 Task: Look for Airbnb properties in Makueni, Kenya from 6th December, 2023 to 12th December, 2023 for 4 adults.4 bedrooms having 4 beds and 4 bathrooms. Property type can be flat. Amenities needed are: wifi, TV, free parkinig on premises, gym, breakfast. Look for 3 properties as per requirement.
Action: Mouse moved to (411, 59)
Screenshot: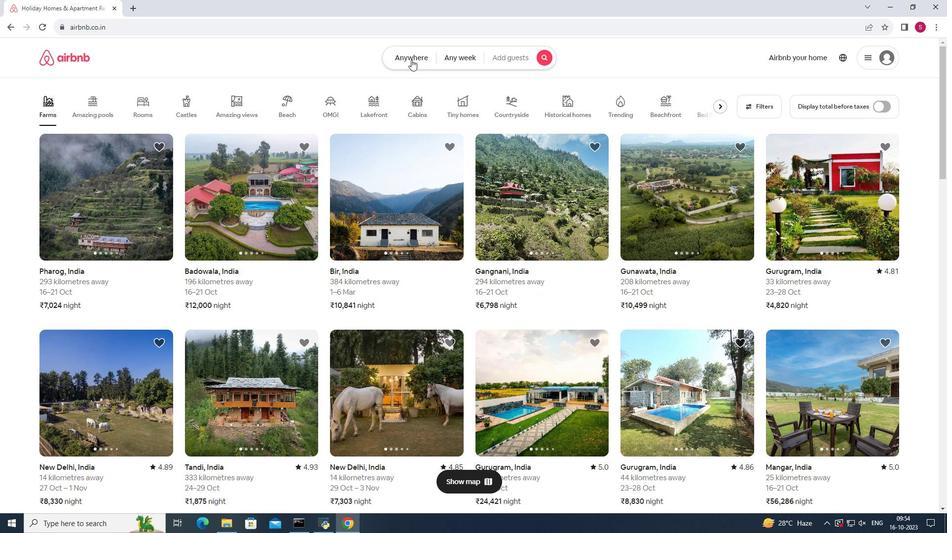 
Action: Mouse pressed left at (411, 59)
Screenshot: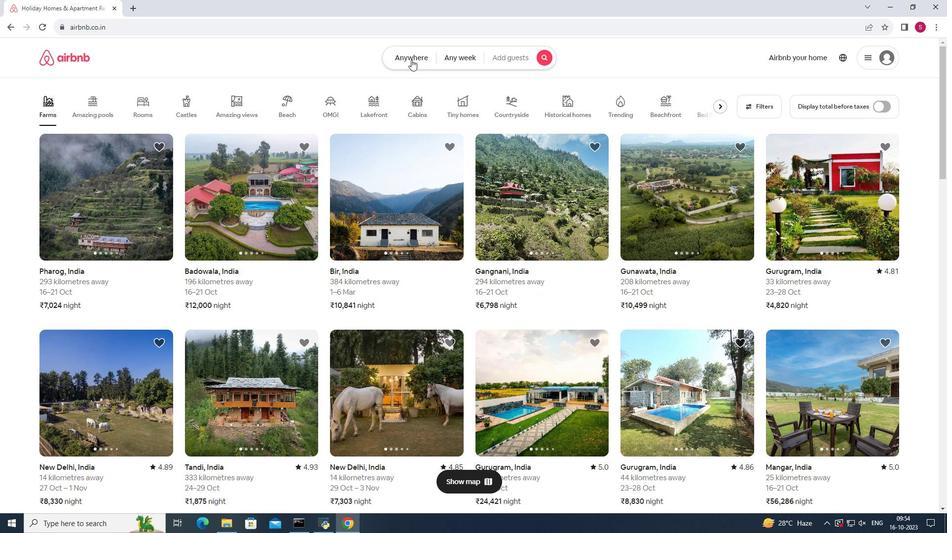 
Action: Mouse moved to (332, 91)
Screenshot: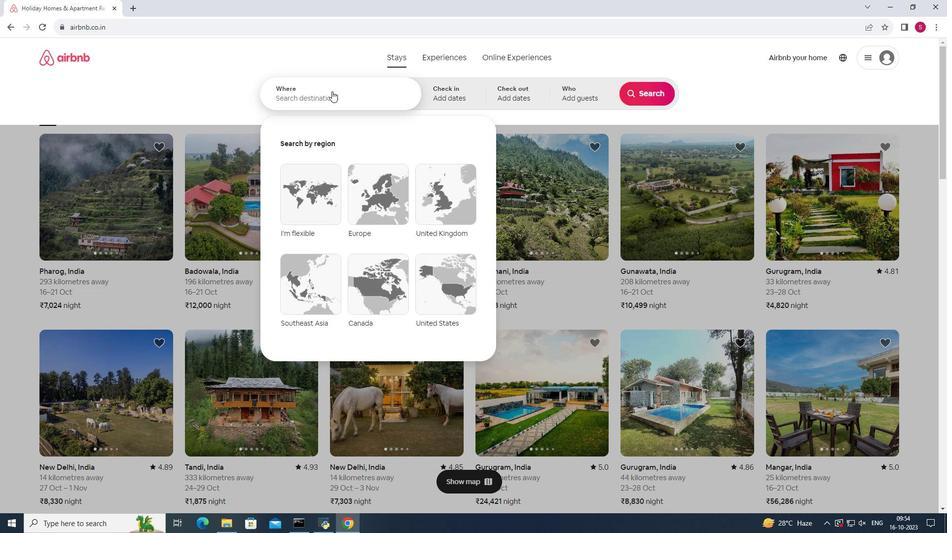 
Action: Mouse pressed left at (332, 91)
Screenshot: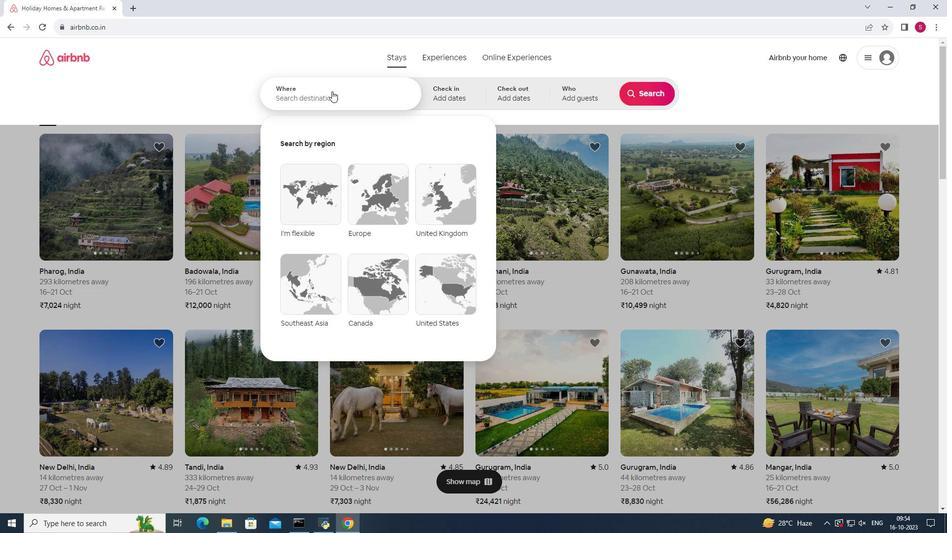 
Action: Key pressed <Key.shift>M
Screenshot: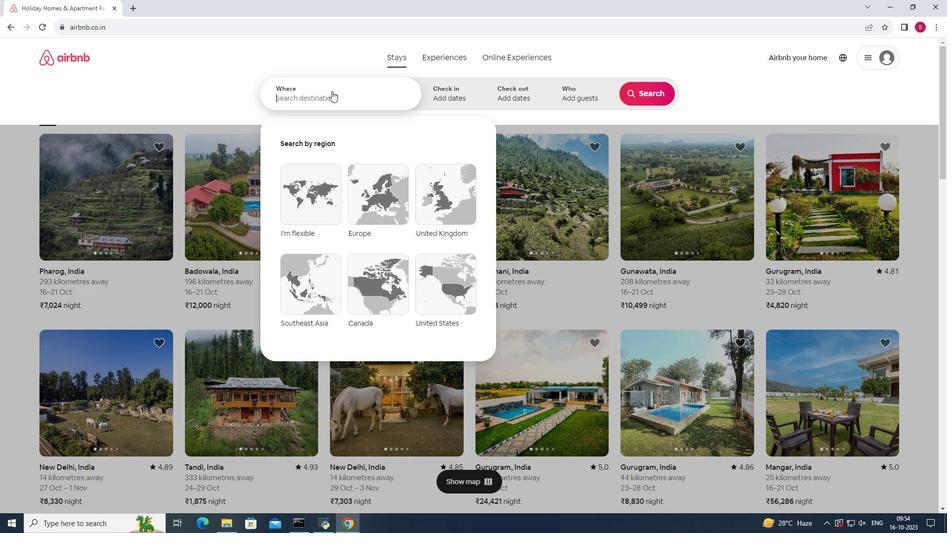 
Action: Mouse moved to (424, 161)
Screenshot: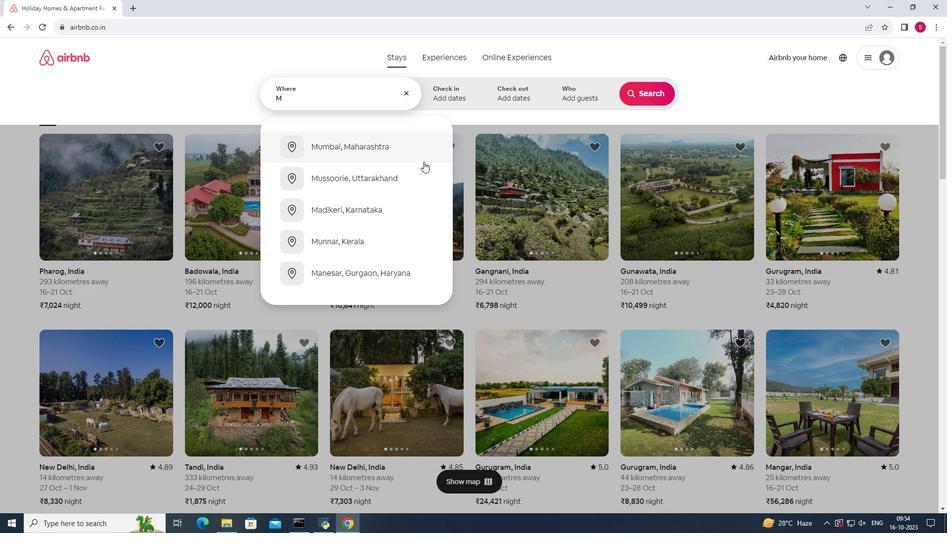 
Action: Key pressed u<Key.backspace>akueni,<Key.space><Key.shift>Kenya<Key.enter>
Screenshot: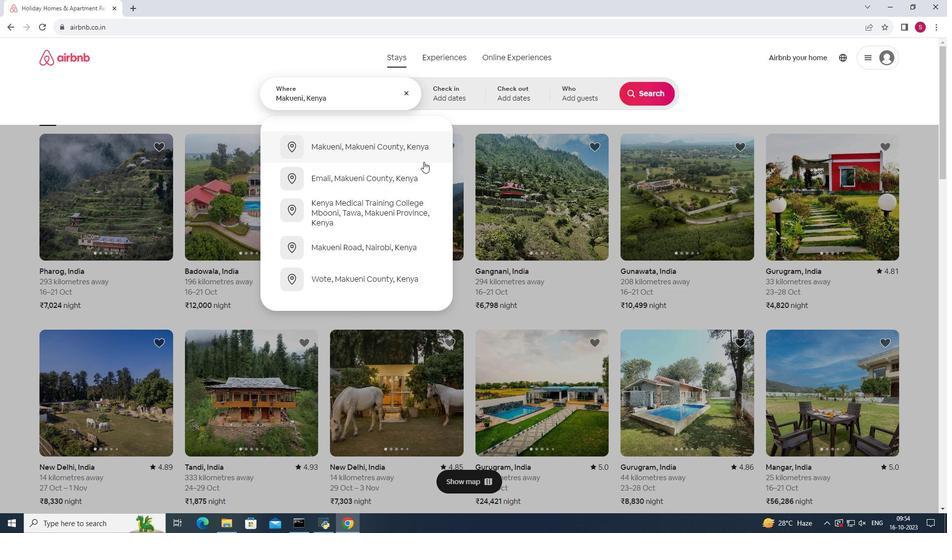 
Action: Mouse moved to (352, 93)
Screenshot: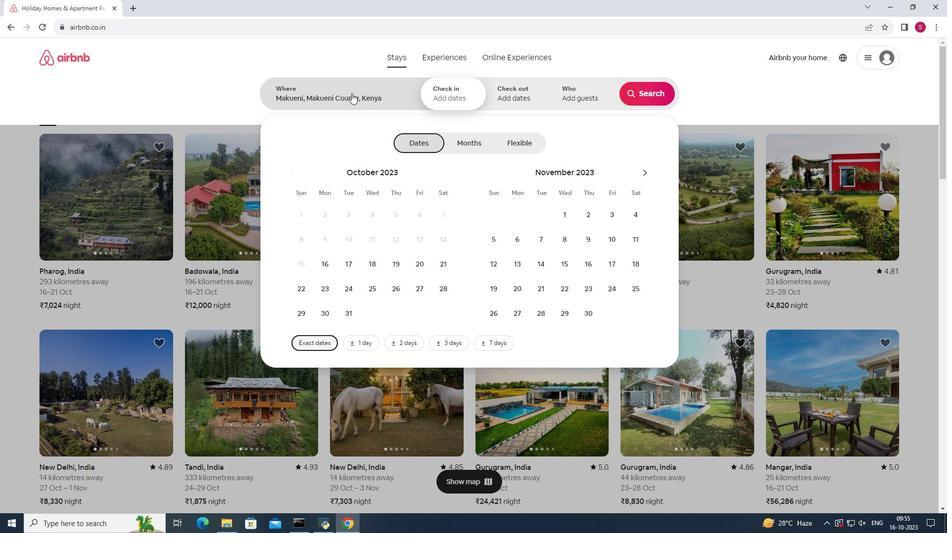 
Action: Mouse pressed left at (352, 93)
Screenshot: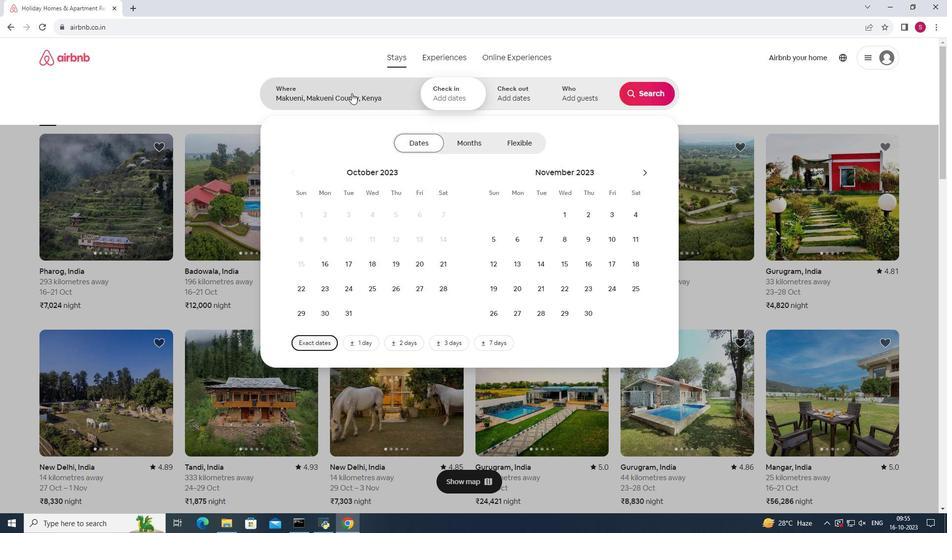 
Action: Mouse moved to (359, 96)
Screenshot: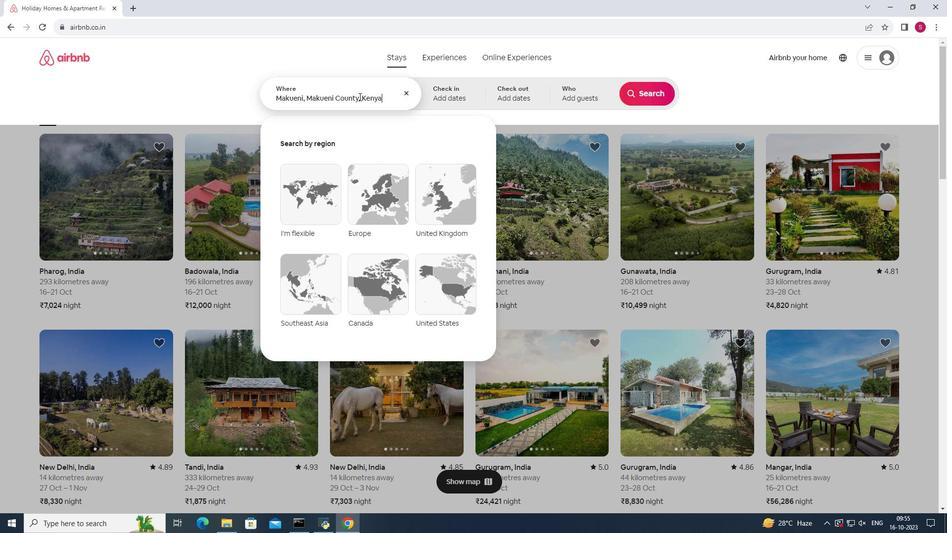 
Action: Mouse pressed left at (359, 96)
Screenshot: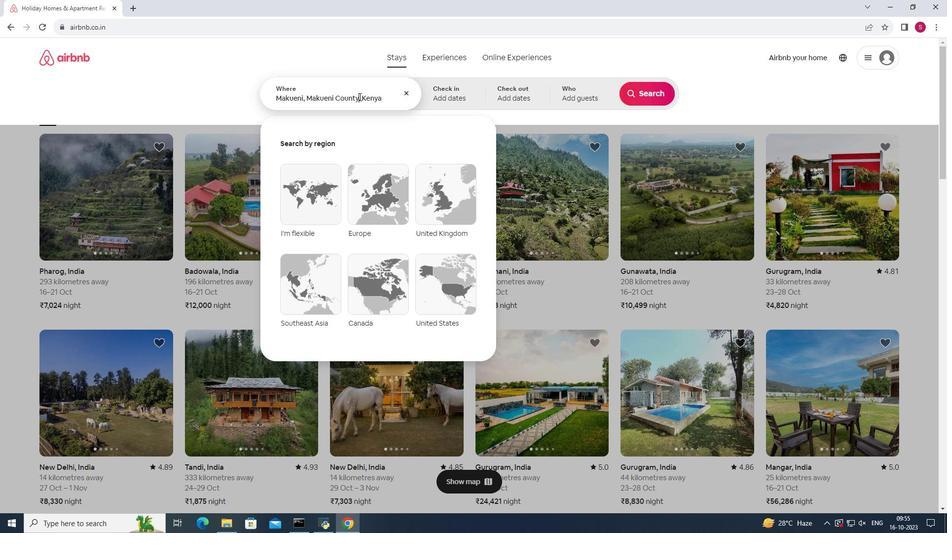 
Action: Key pressed <Key.backspace>
Screenshot: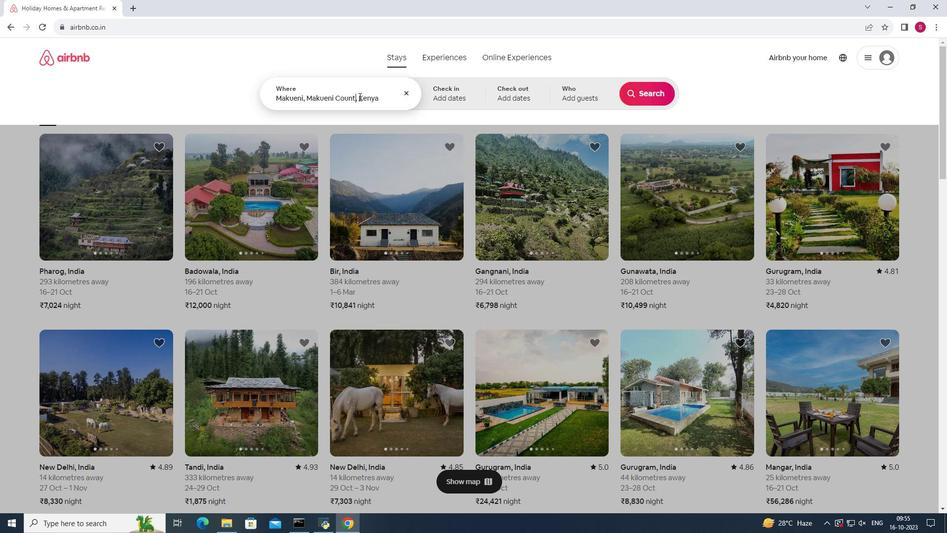 
Action: Mouse moved to (359, 96)
Screenshot: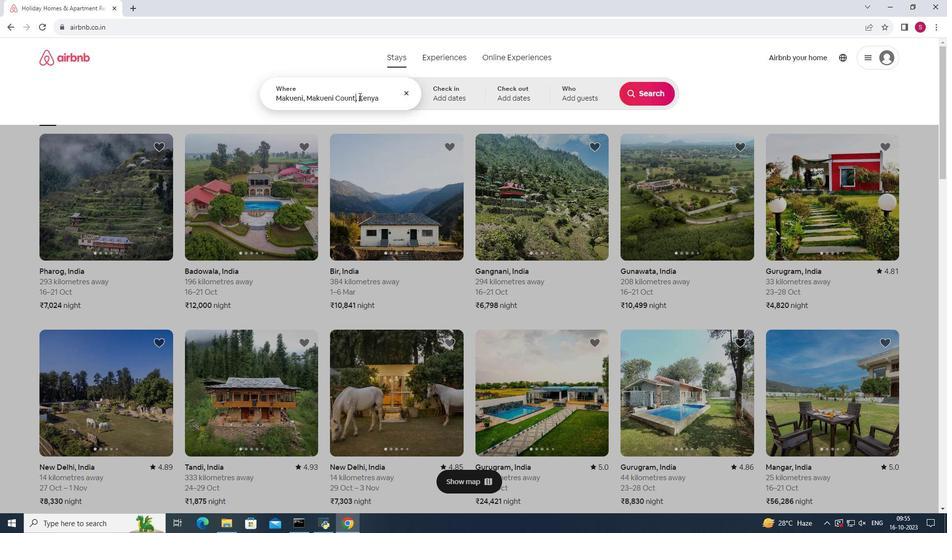 
Action: Key pressed <Key.backspace><Key.backspace><Key.backspace><Key.backspace><Key.backspace><Key.backspace><Key.backspace><Key.backspace>
Screenshot: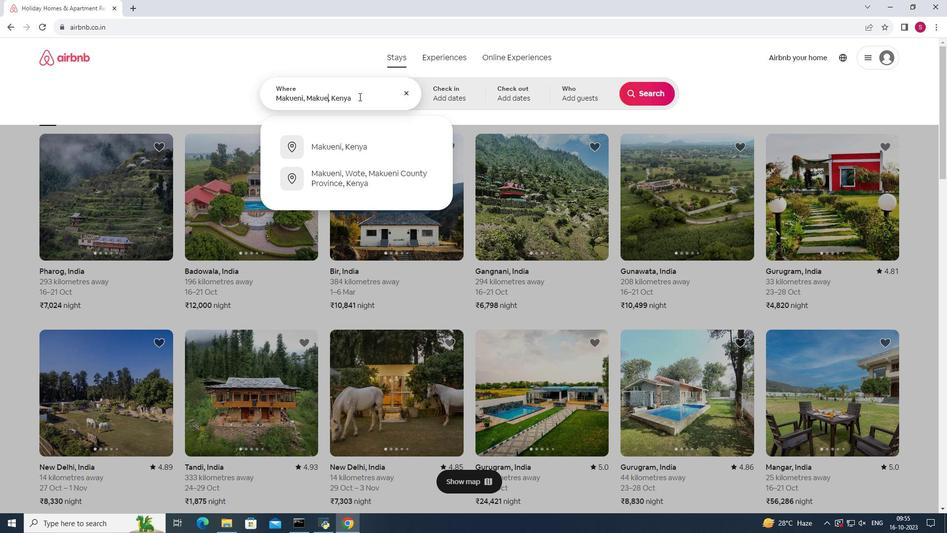 
Action: Mouse moved to (357, 96)
Screenshot: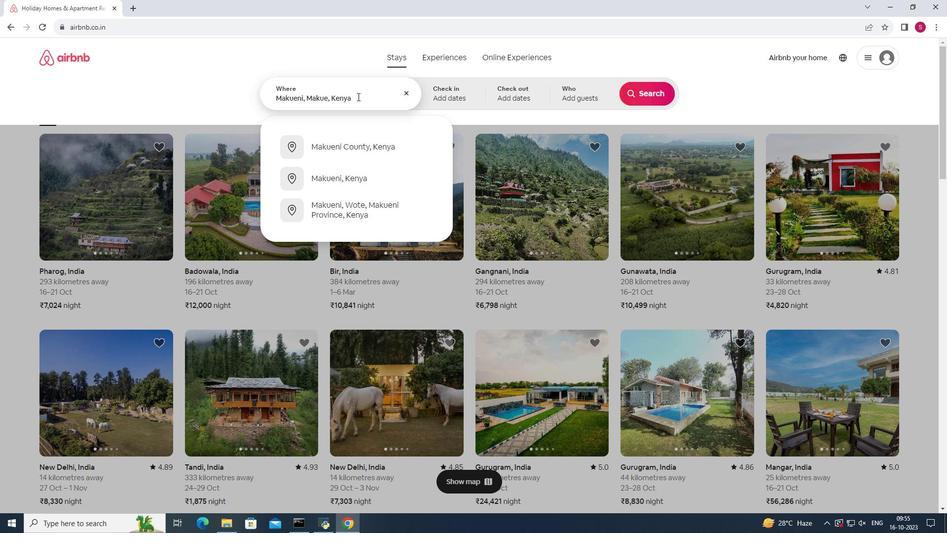 
Action: Key pressed <Key.backspace><Key.backspace><Key.backspace><Key.backspace><Key.backspace>
Screenshot: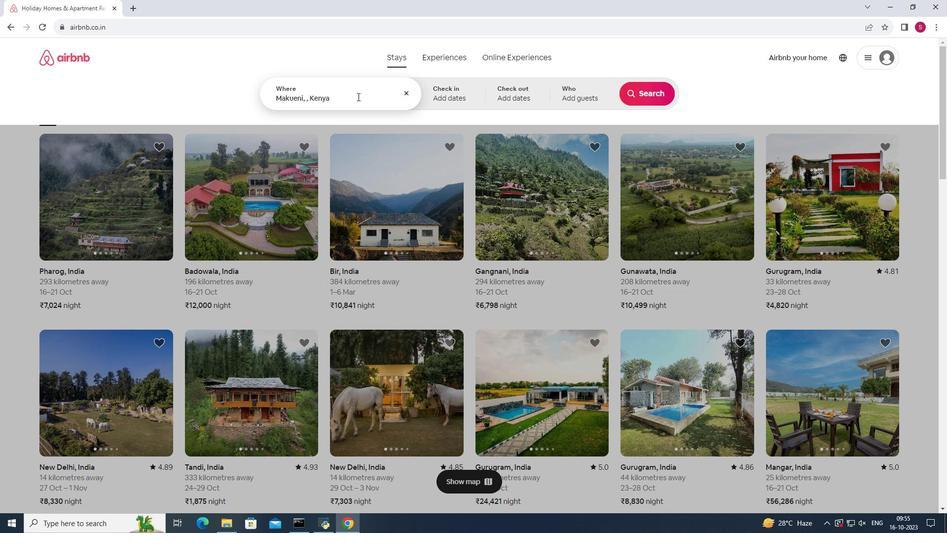 
Action: Mouse moved to (356, 96)
Screenshot: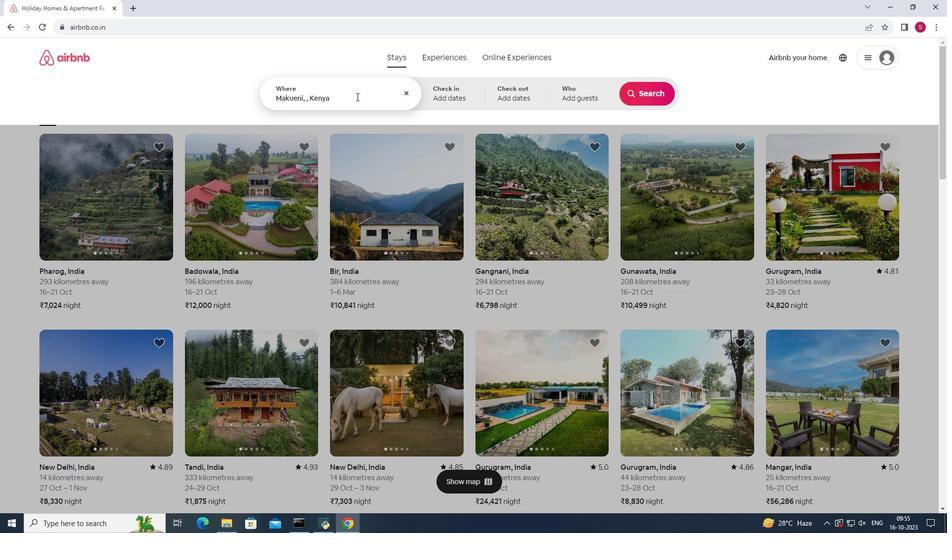 
Action: Key pressed <Key.backspace><Key.backspace>
Screenshot: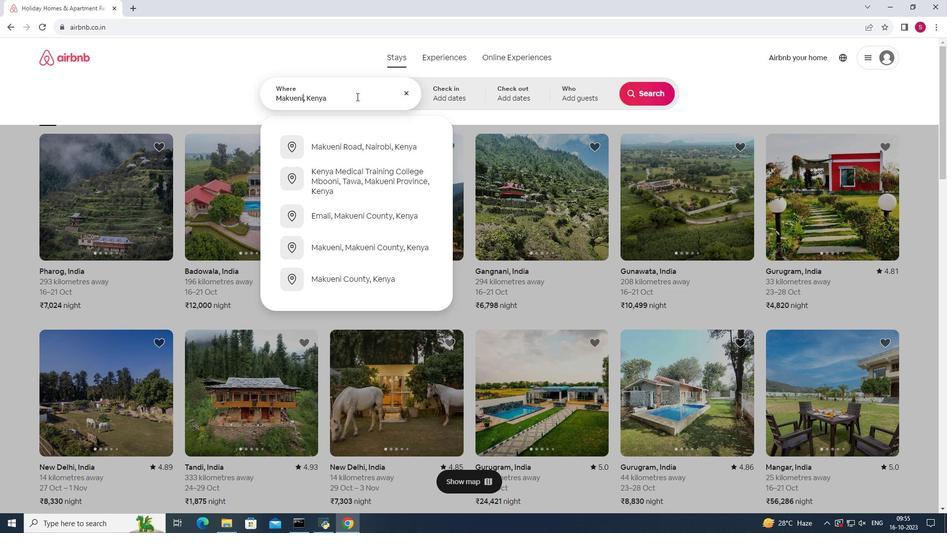 
Action: Mouse moved to (436, 97)
Screenshot: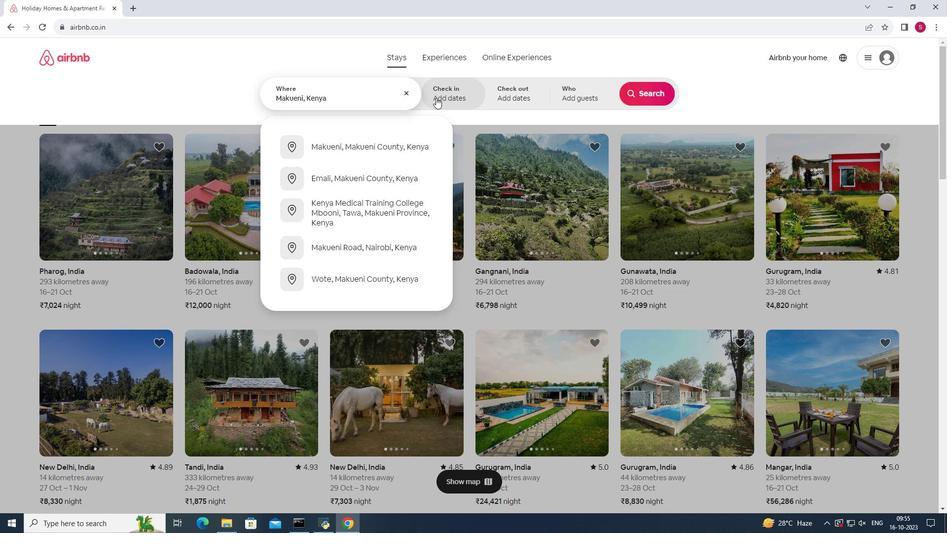 
Action: Mouse pressed left at (436, 97)
Screenshot: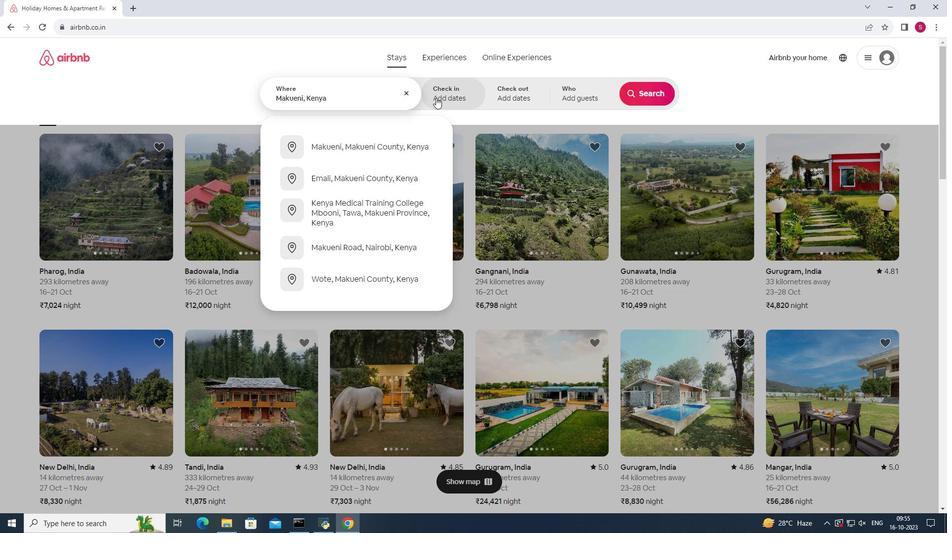 
Action: Mouse moved to (643, 171)
Screenshot: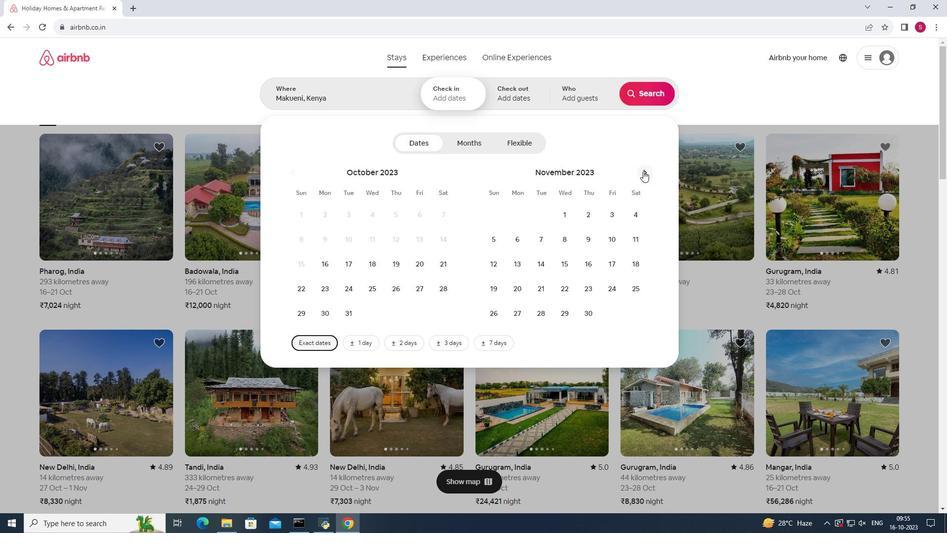 
Action: Mouse pressed left at (643, 171)
Screenshot: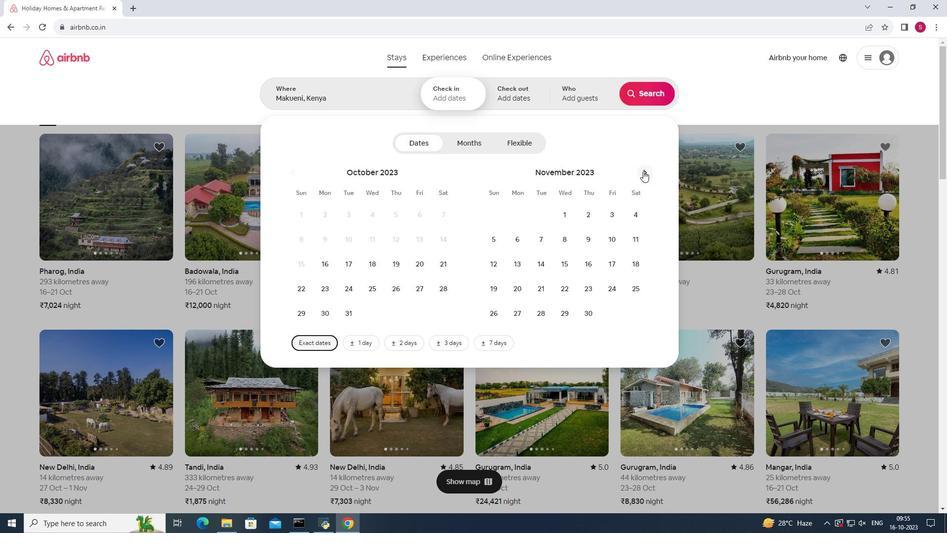 
Action: Mouse moved to (562, 238)
Screenshot: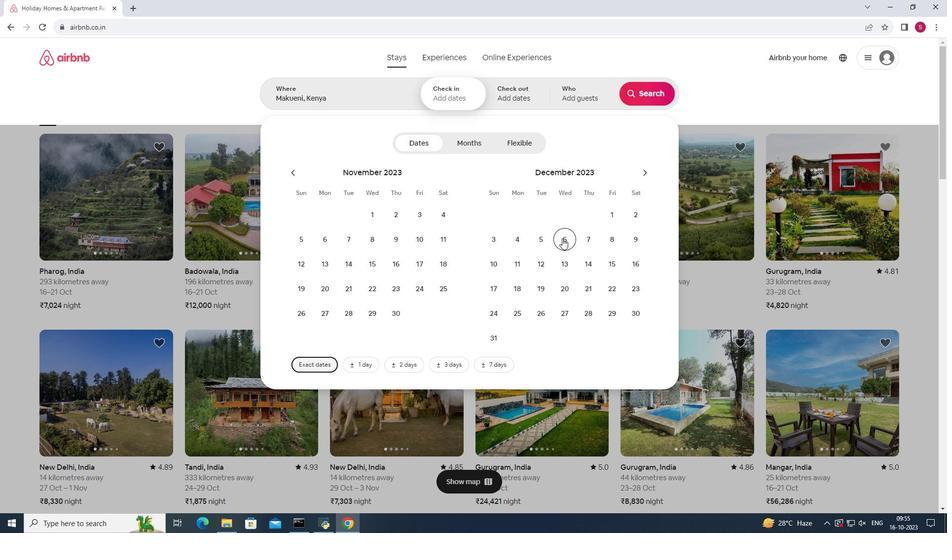 
Action: Mouse pressed left at (562, 238)
Screenshot: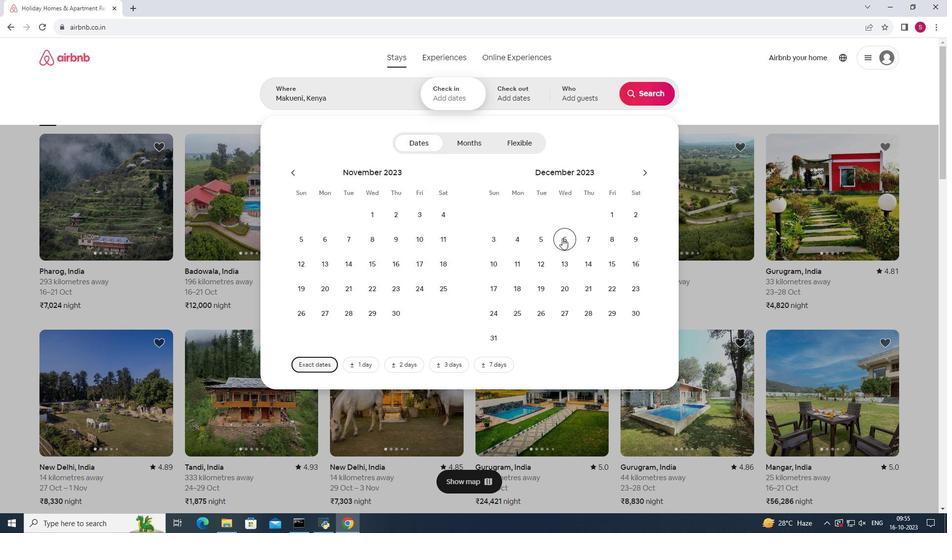 
Action: Mouse moved to (544, 264)
Screenshot: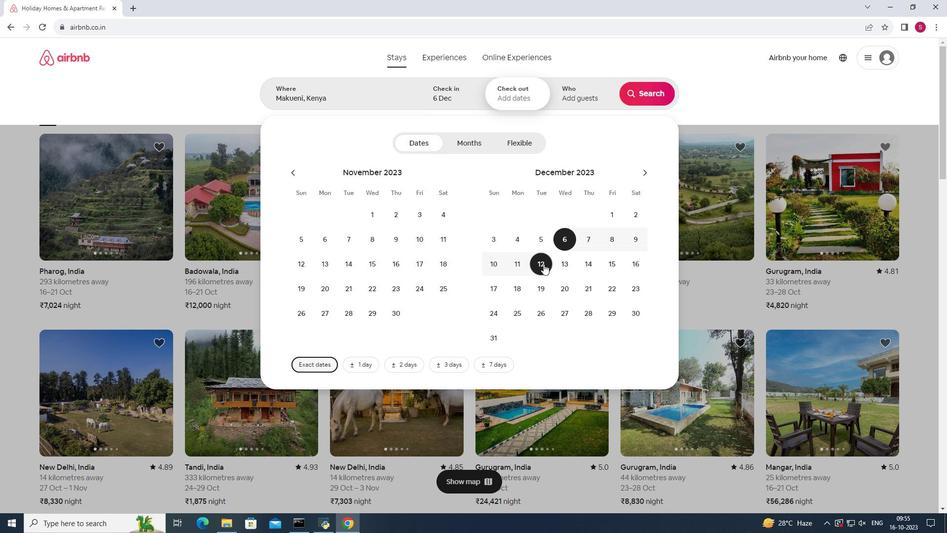 
Action: Mouse pressed left at (544, 264)
Screenshot: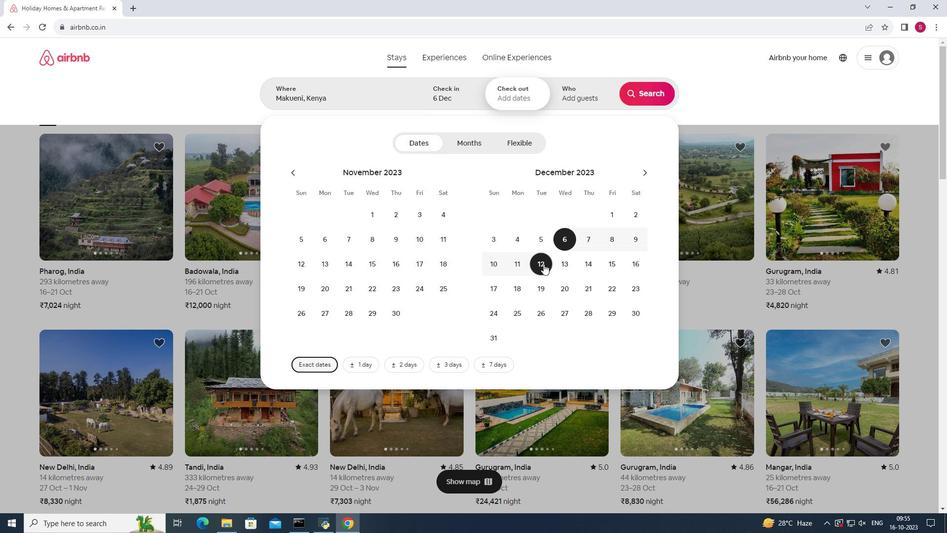 
Action: Mouse moved to (572, 81)
Screenshot: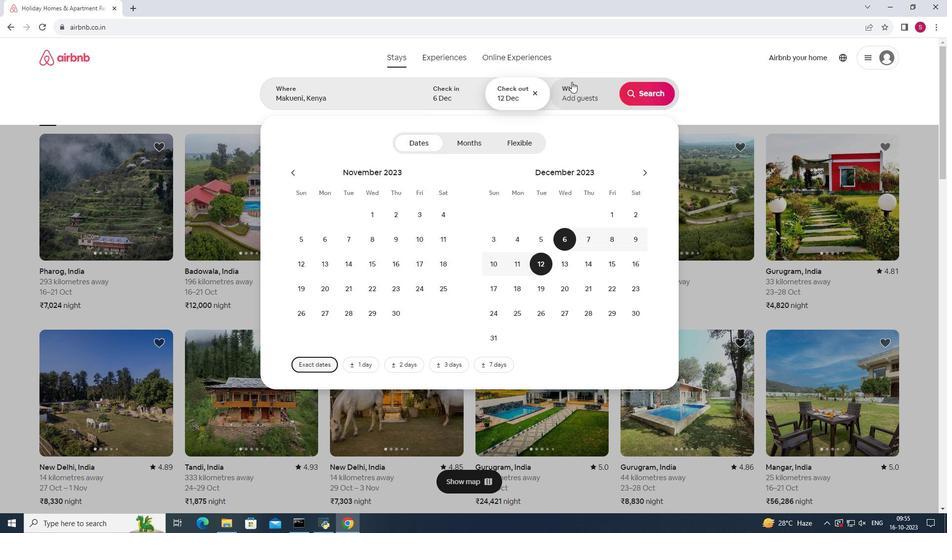 
Action: Mouse pressed left at (572, 81)
Screenshot: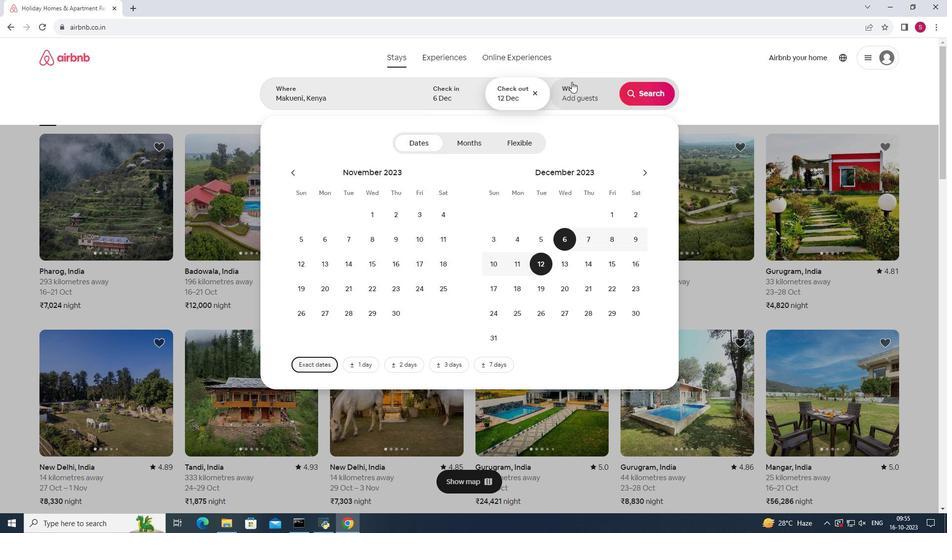 
Action: Mouse pressed left at (572, 81)
Screenshot: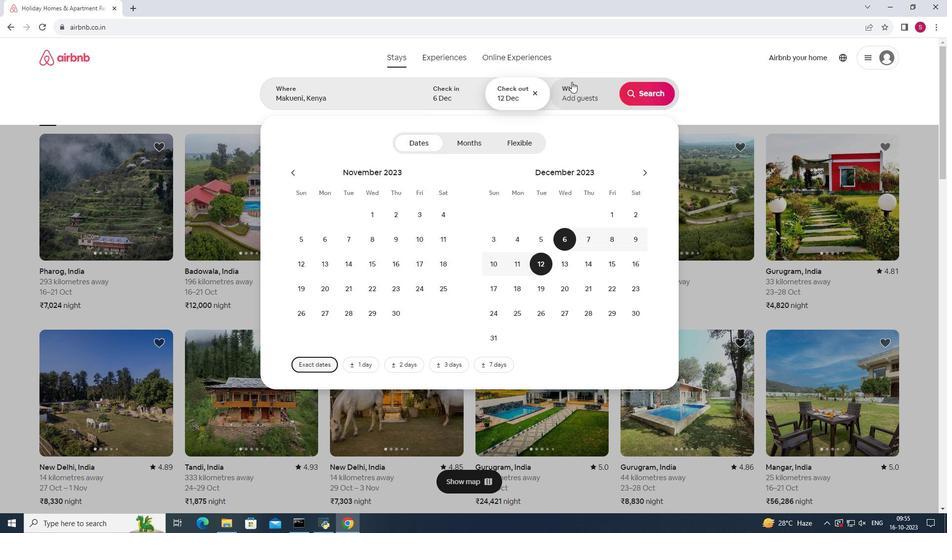 
Action: Mouse moved to (581, 86)
Screenshot: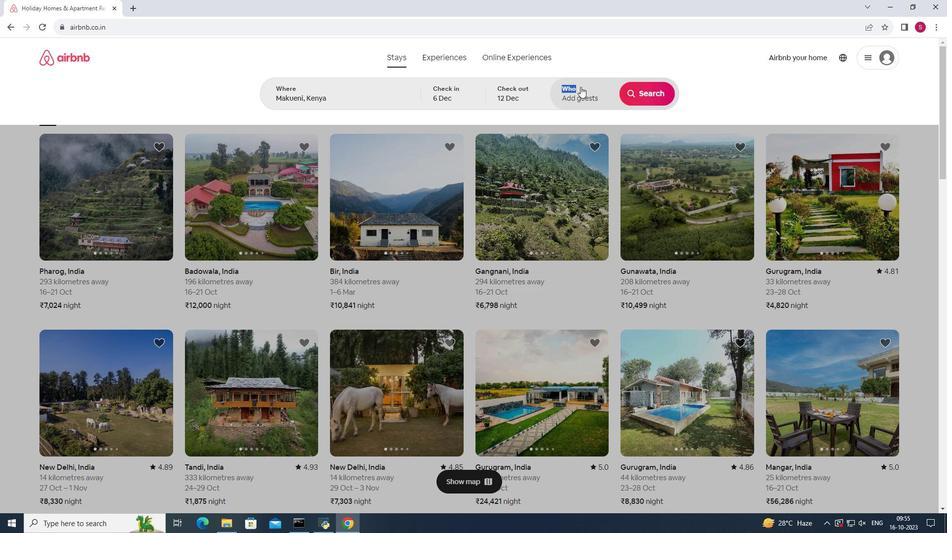 
Action: Mouse pressed left at (581, 86)
Screenshot: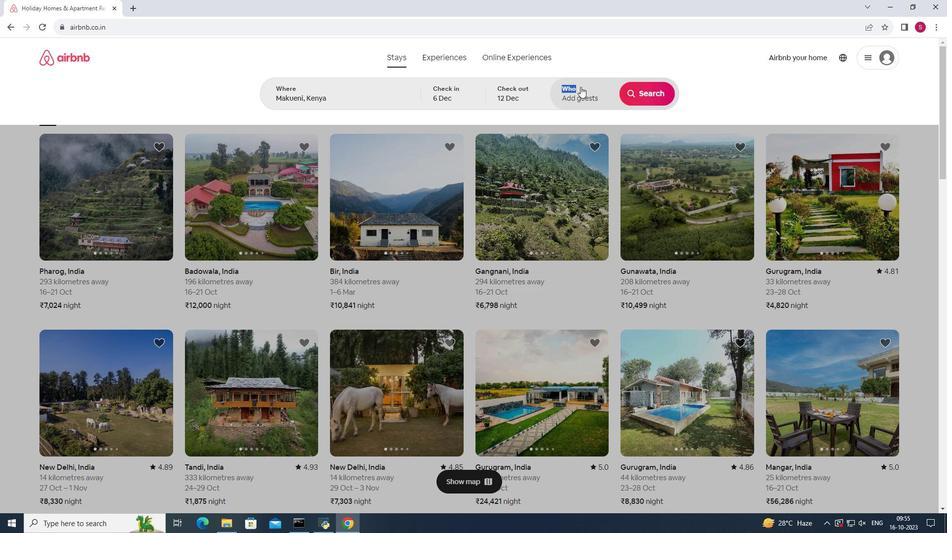 
Action: Mouse moved to (654, 150)
Screenshot: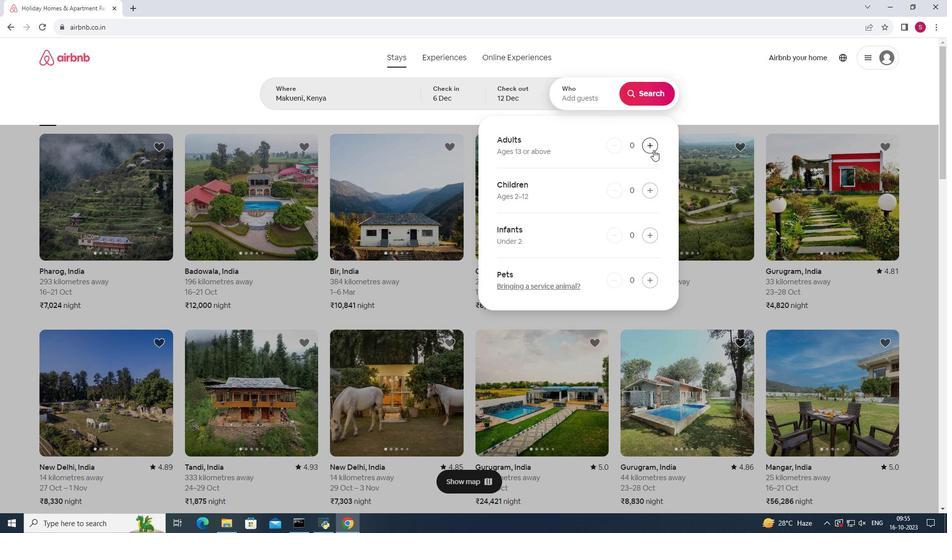 
Action: Mouse pressed left at (654, 150)
Screenshot: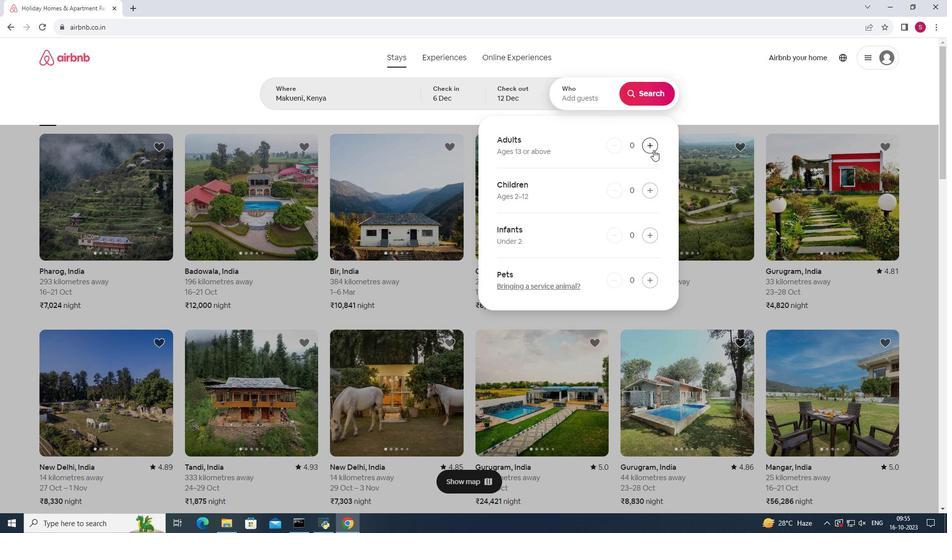
Action: Mouse moved to (654, 150)
Screenshot: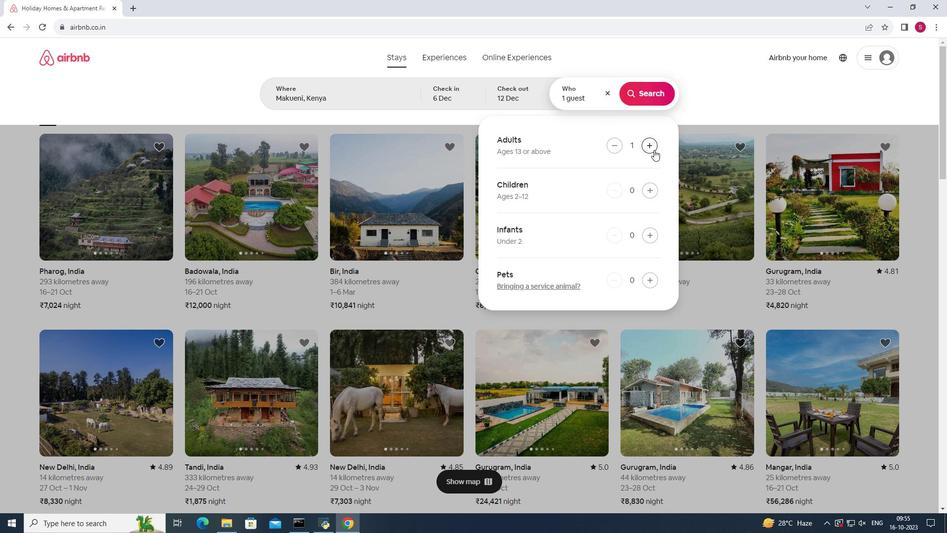 
Action: Mouse pressed left at (654, 150)
Screenshot: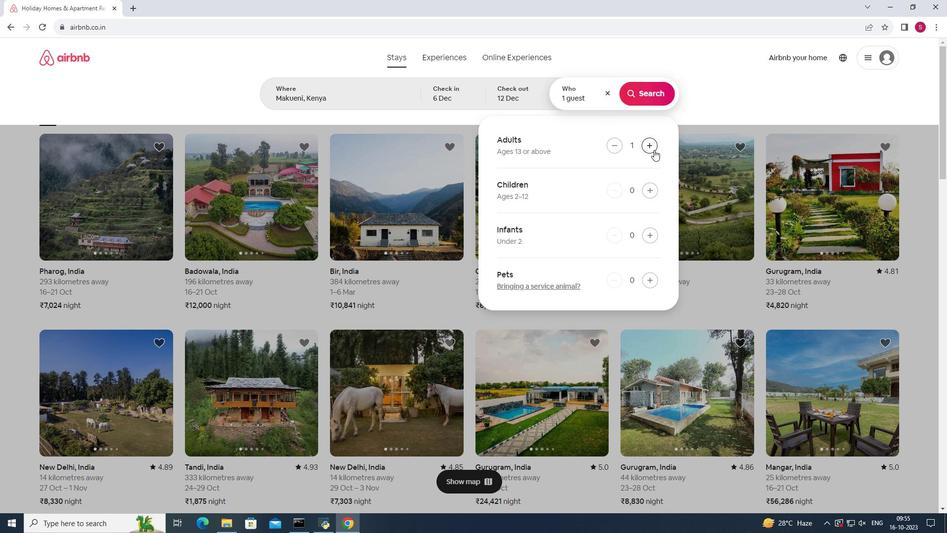 
Action: Mouse pressed left at (654, 150)
Screenshot: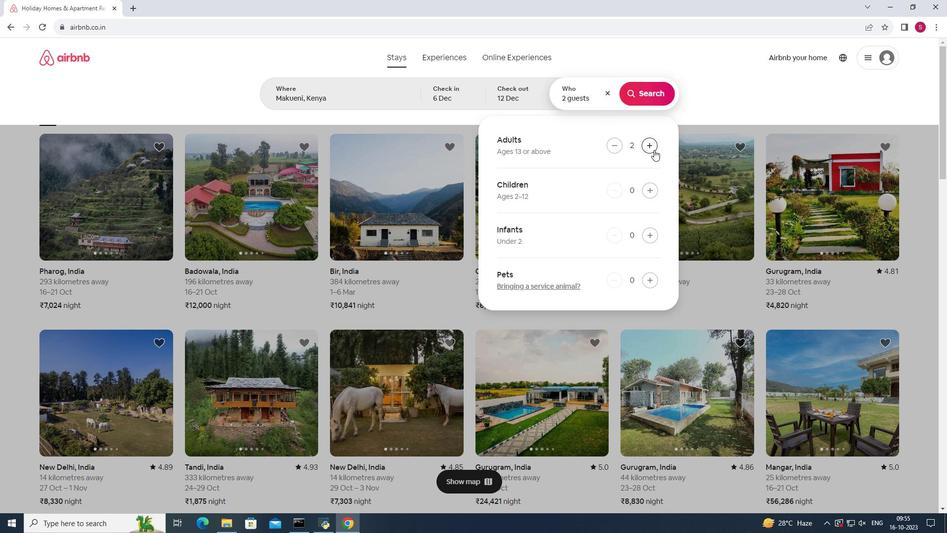 
Action: Mouse moved to (654, 150)
Screenshot: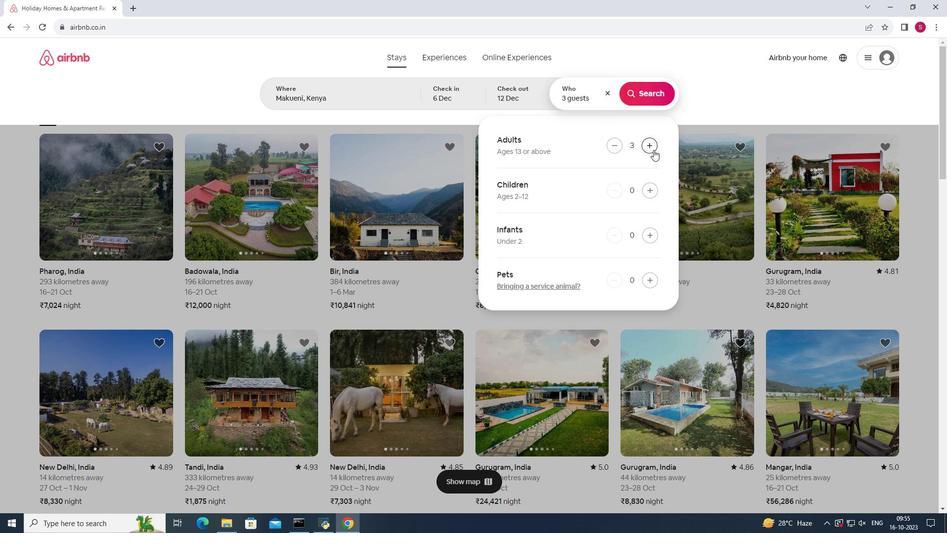 
Action: Mouse pressed left at (654, 150)
Screenshot: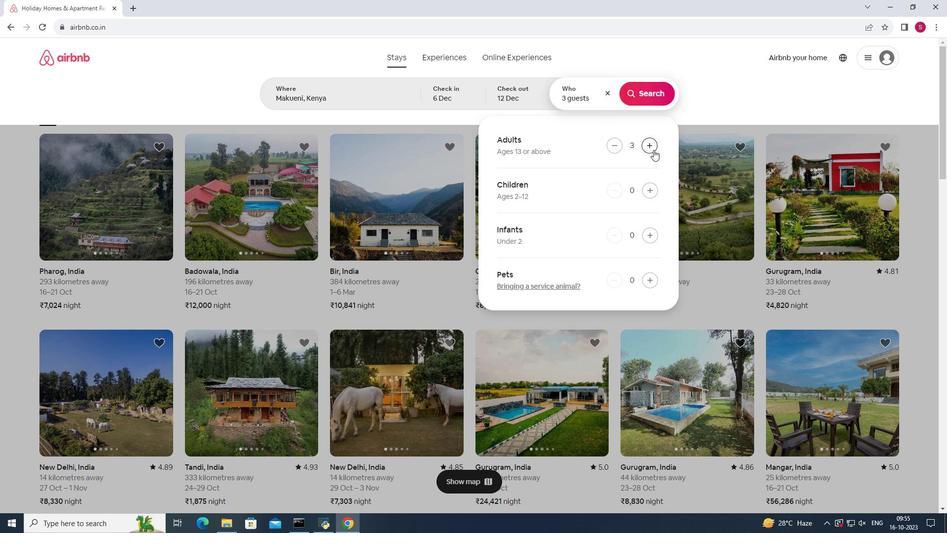 
Action: Mouse moved to (650, 92)
Screenshot: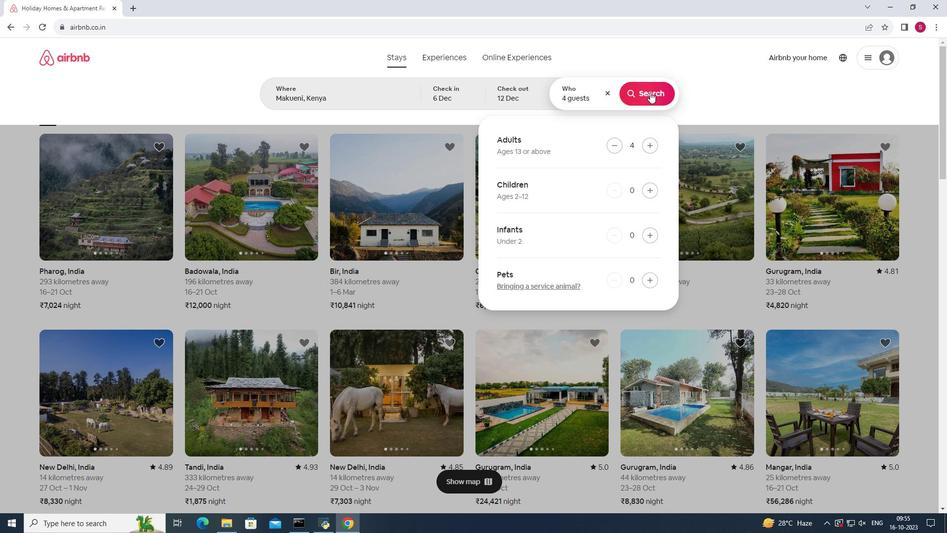 
Action: Mouse pressed left at (650, 92)
Screenshot: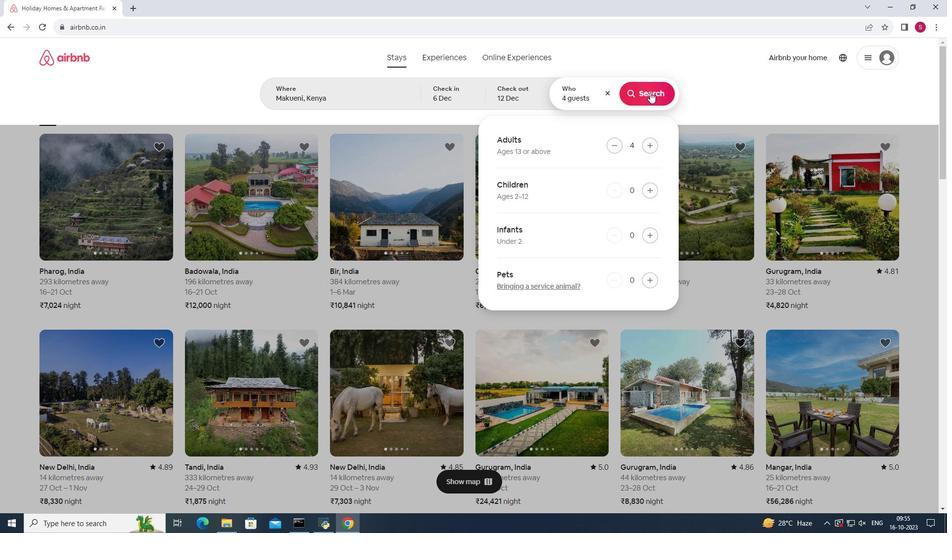 
Action: Mouse moved to (797, 94)
Screenshot: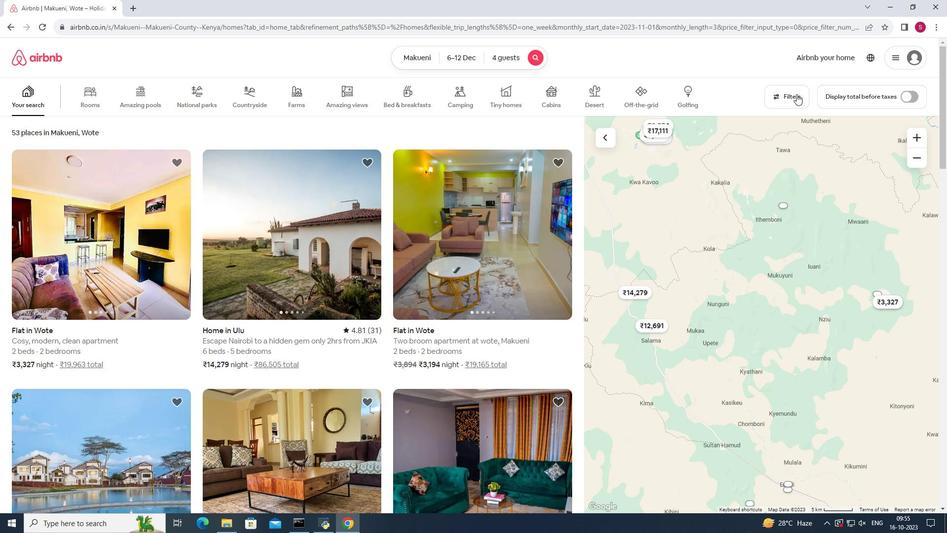
Action: Mouse pressed left at (797, 94)
Screenshot: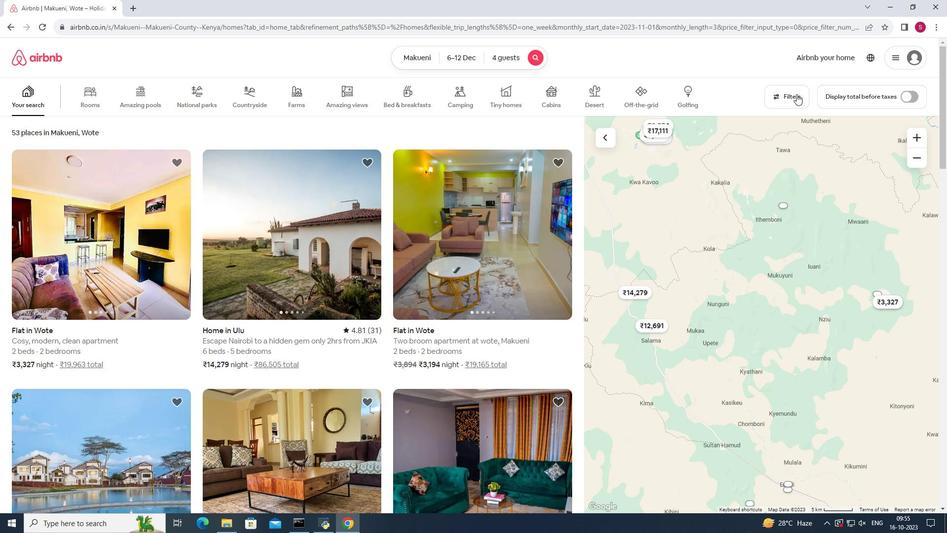 
Action: Mouse moved to (554, 213)
Screenshot: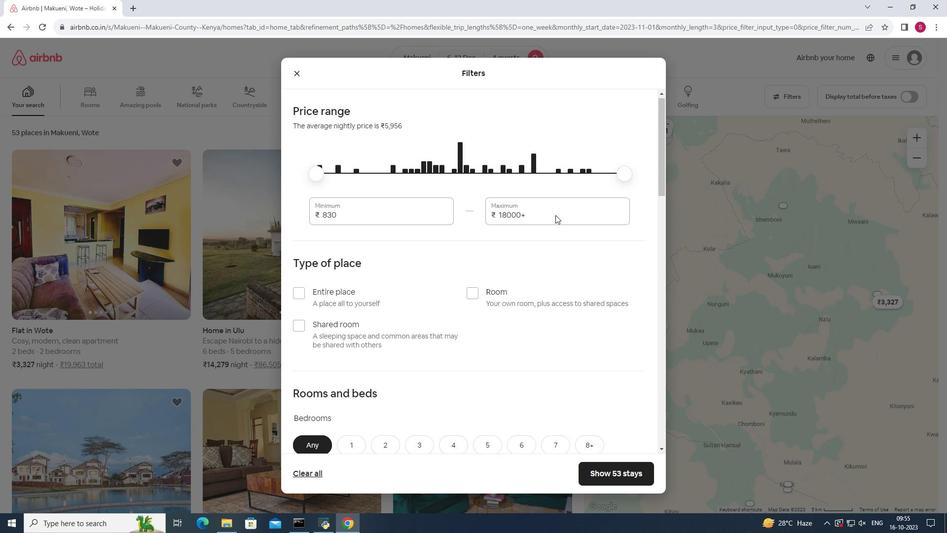
Action: Mouse scrolled (554, 213) with delta (0, 0)
Screenshot: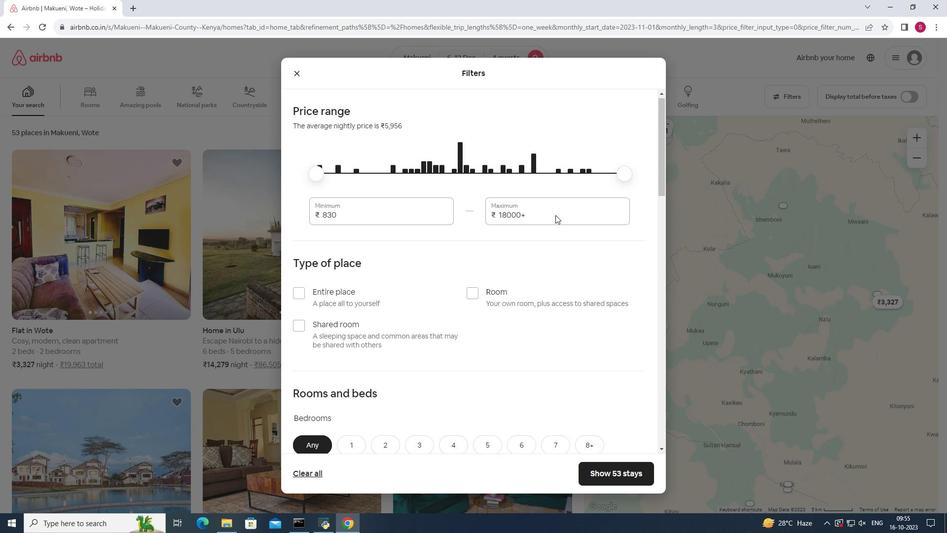 
Action: Mouse moved to (555, 215)
Screenshot: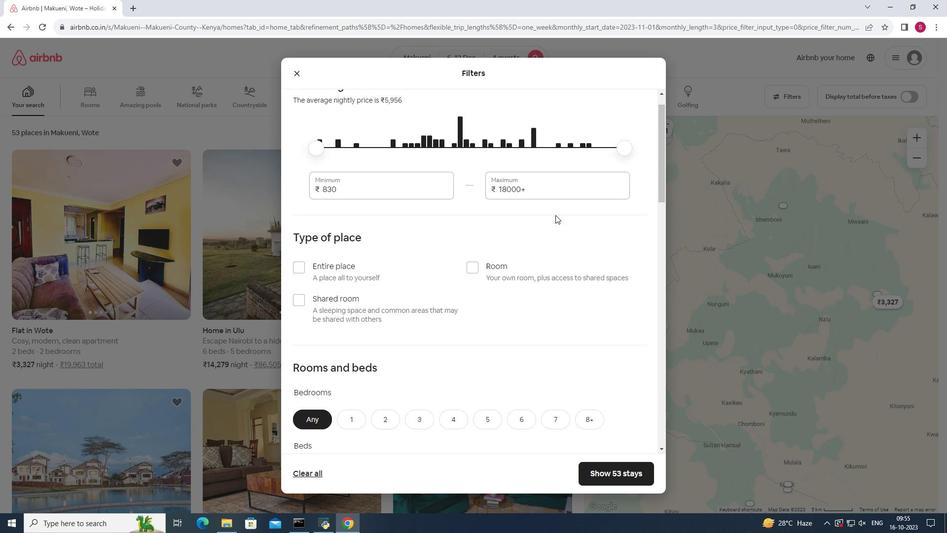 
Action: Mouse scrolled (555, 214) with delta (0, 0)
Screenshot: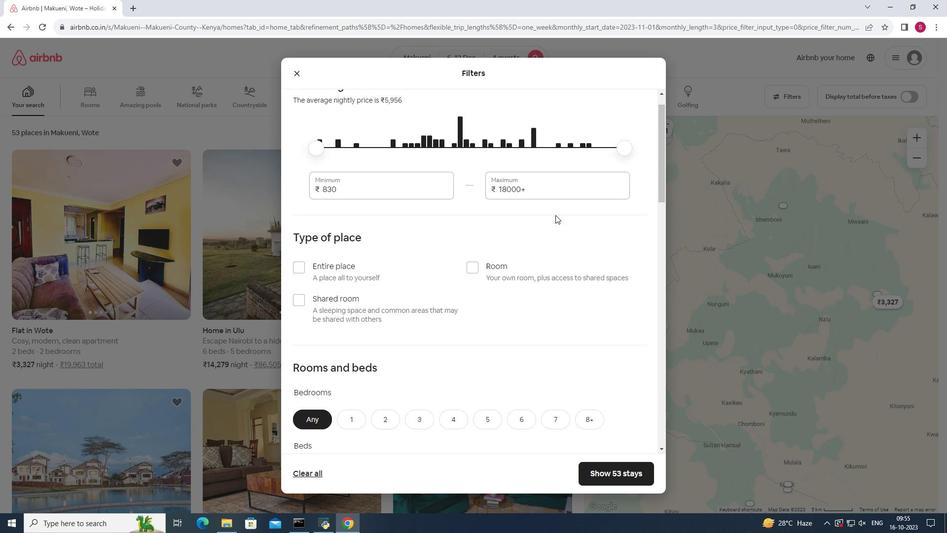 
Action: Mouse scrolled (555, 214) with delta (0, 0)
Screenshot: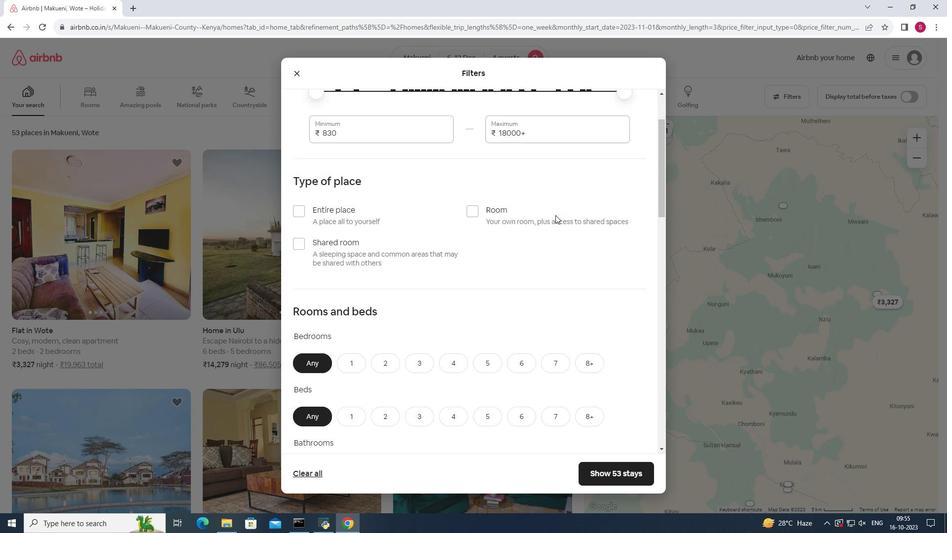 
Action: Mouse scrolled (555, 214) with delta (0, 0)
Screenshot: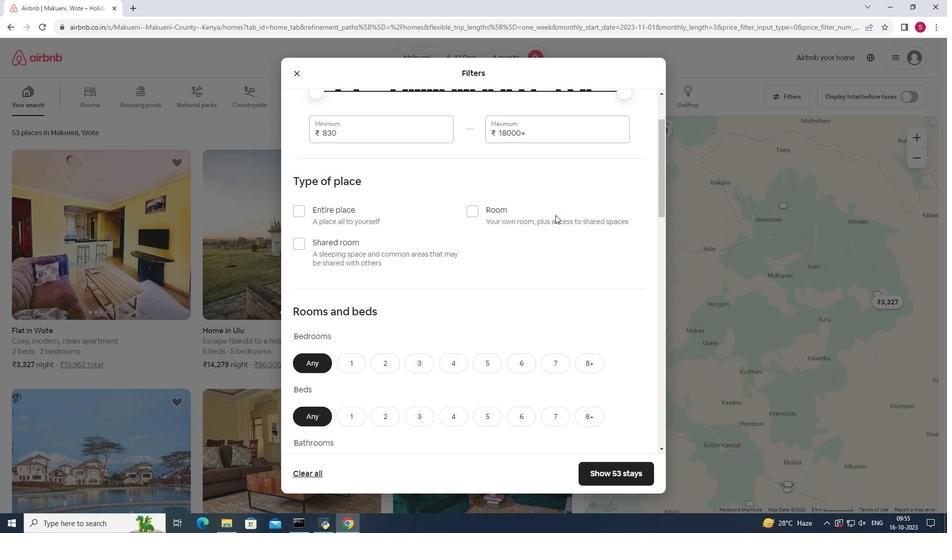 
Action: Mouse moved to (556, 215)
Screenshot: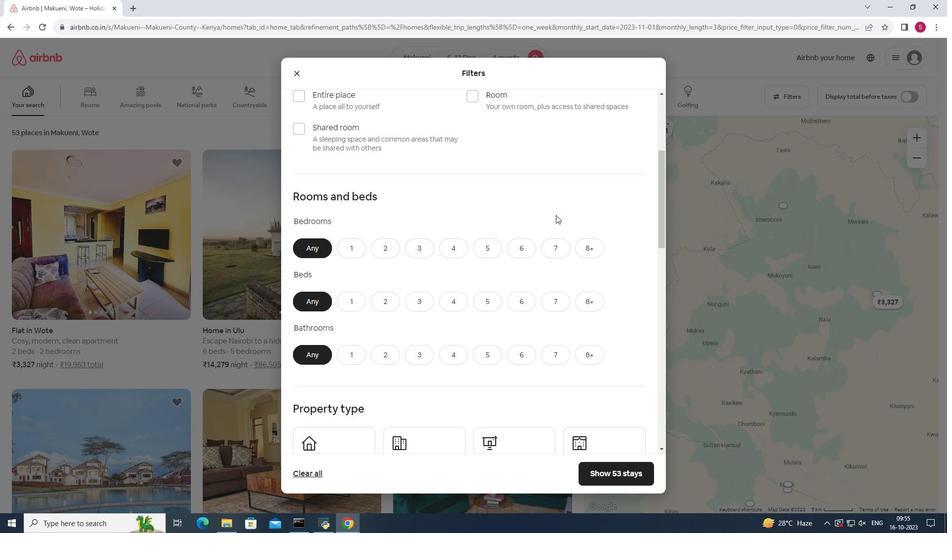 
Action: Mouse scrolled (556, 214) with delta (0, 0)
Screenshot: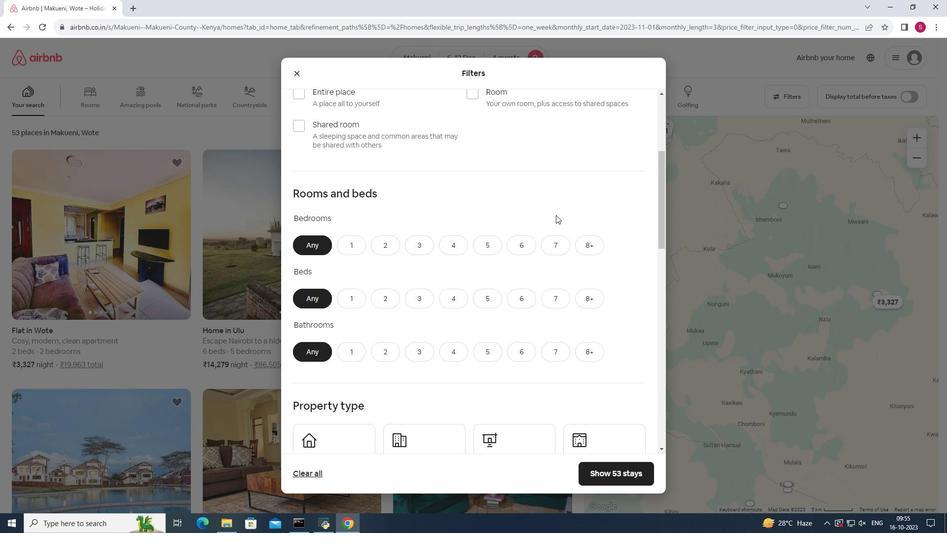 
Action: Mouse moved to (464, 197)
Screenshot: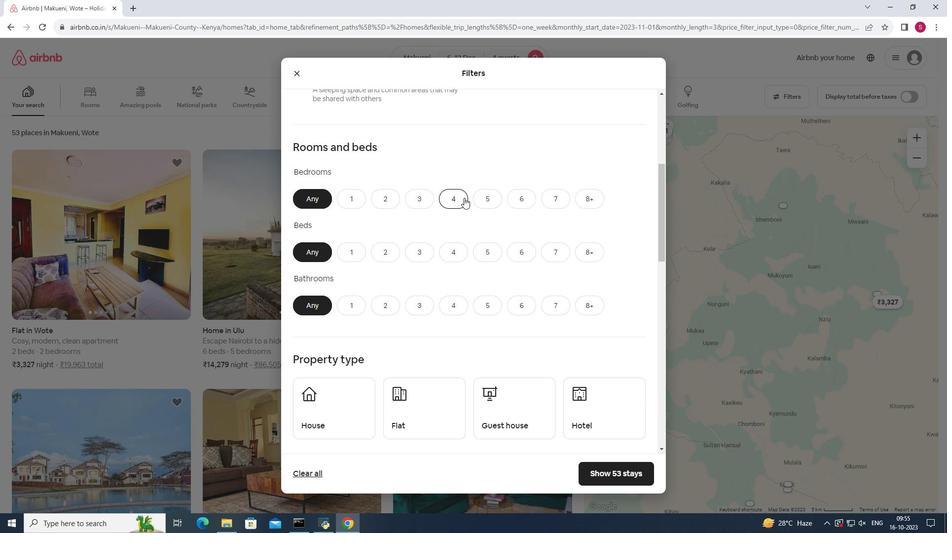 
Action: Mouse pressed left at (464, 197)
Screenshot: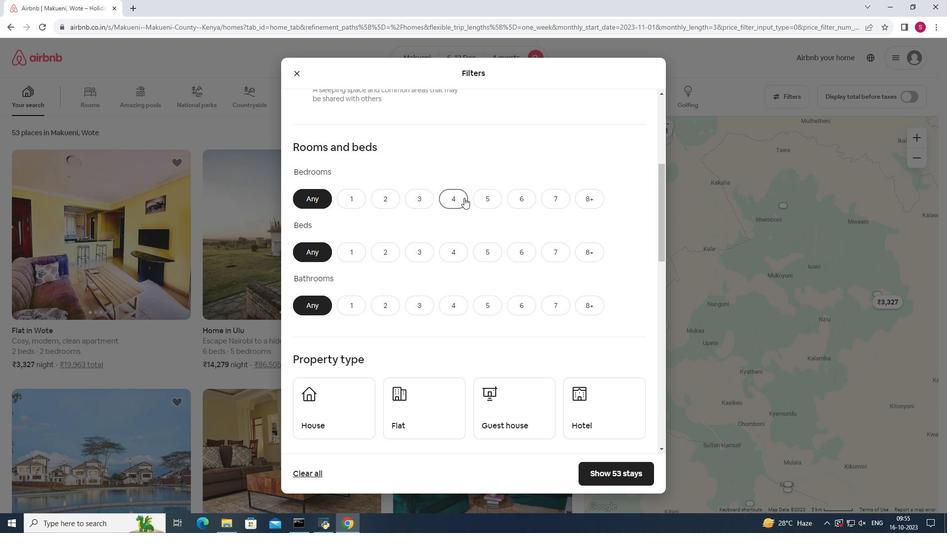 
Action: Mouse moved to (458, 247)
Screenshot: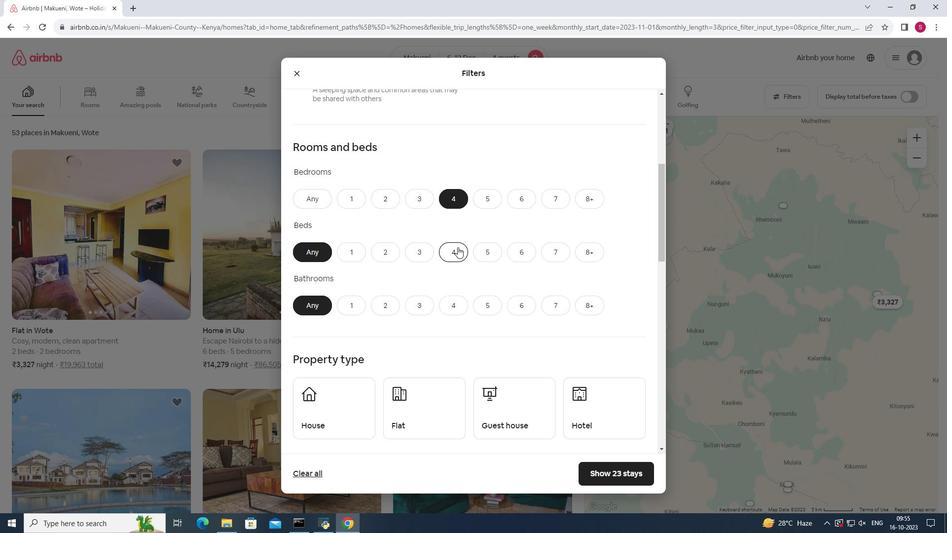 
Action: Mouse pressed left at (458, 247)
Screenshot: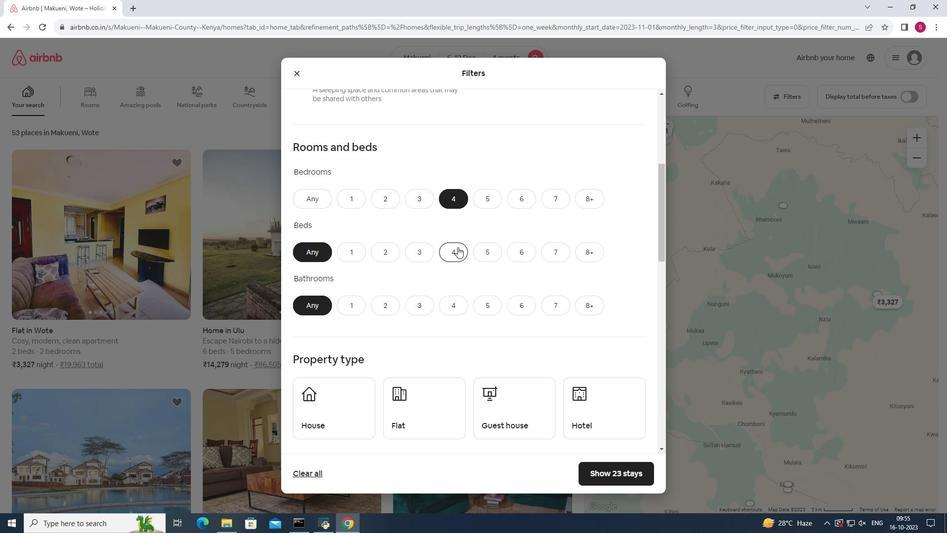 
Action: Mouse moved to (452, 305)
Screenshot: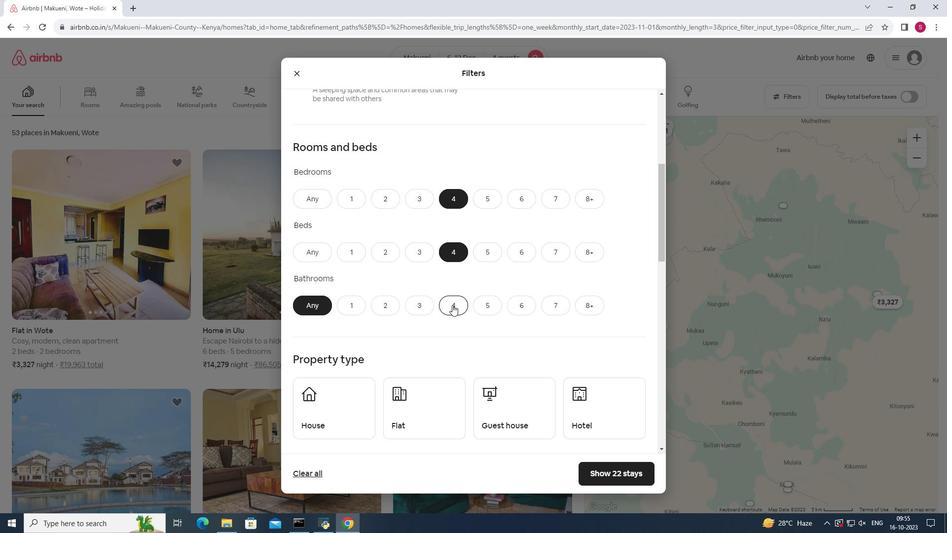 
Action: Mouse pressed left at (452, 305)
Screenshot: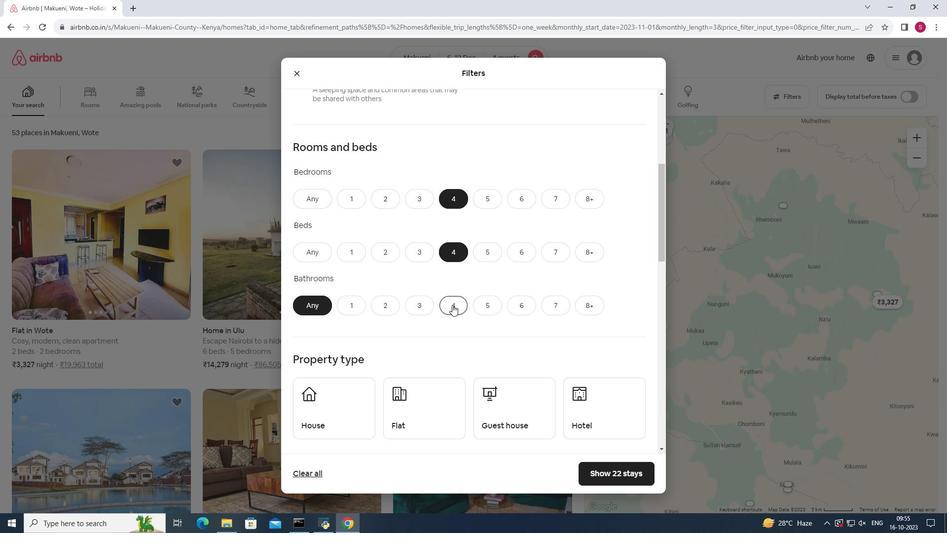 
Action: Mouse moved to (470, 306)
Screenshot: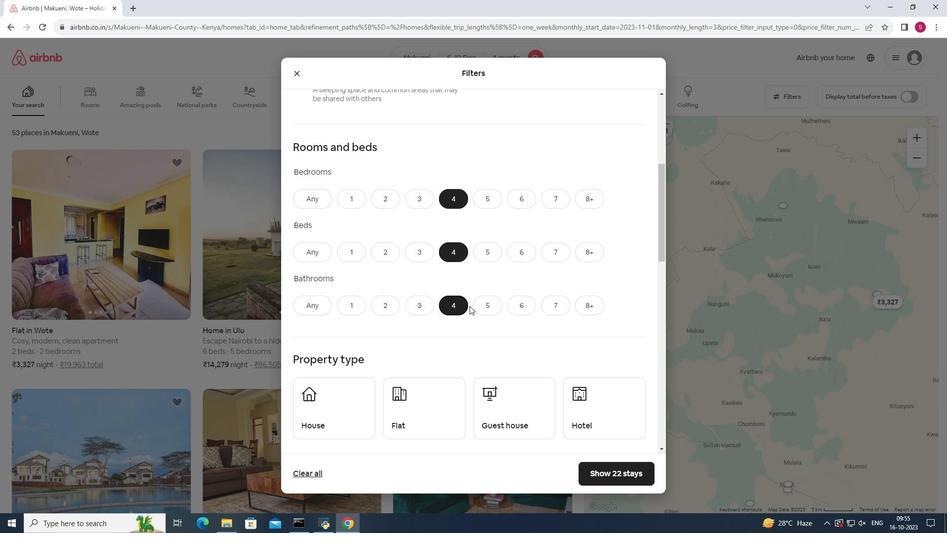 
Action: Mouse scrolled (470, 305) with delta (0, 0)
Screenshot: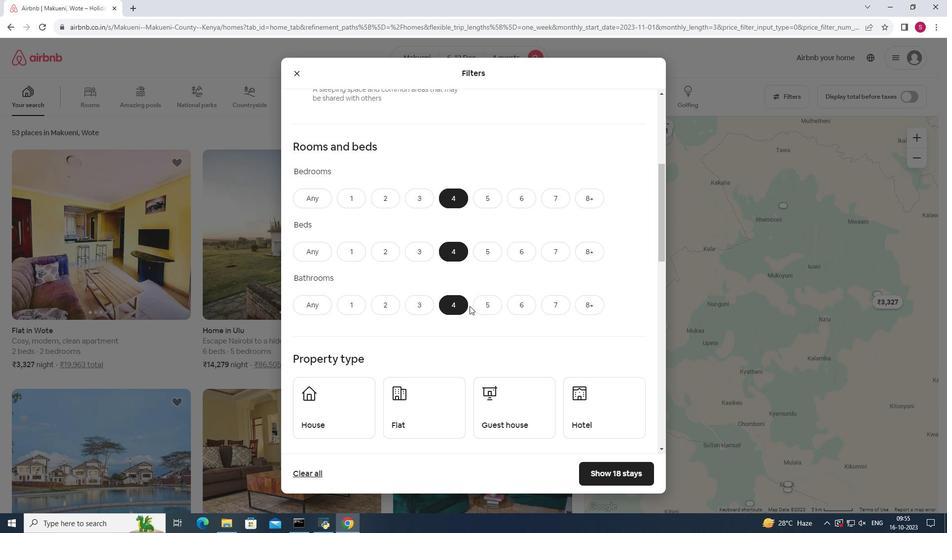 
Action: Mouse scrolled (470, 305) with delta (0, 0)
Screenshot: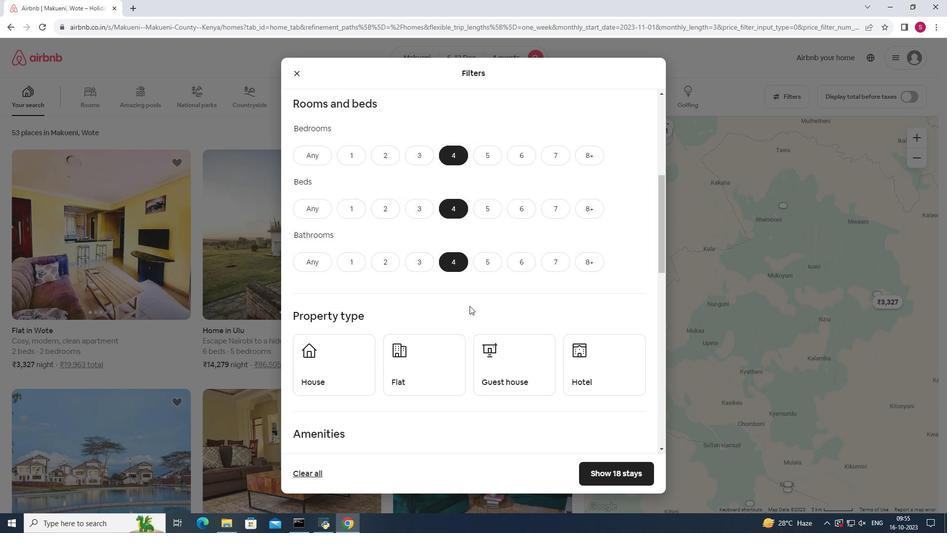 
Action: Mouse moved to (424, 317)
Screenshot: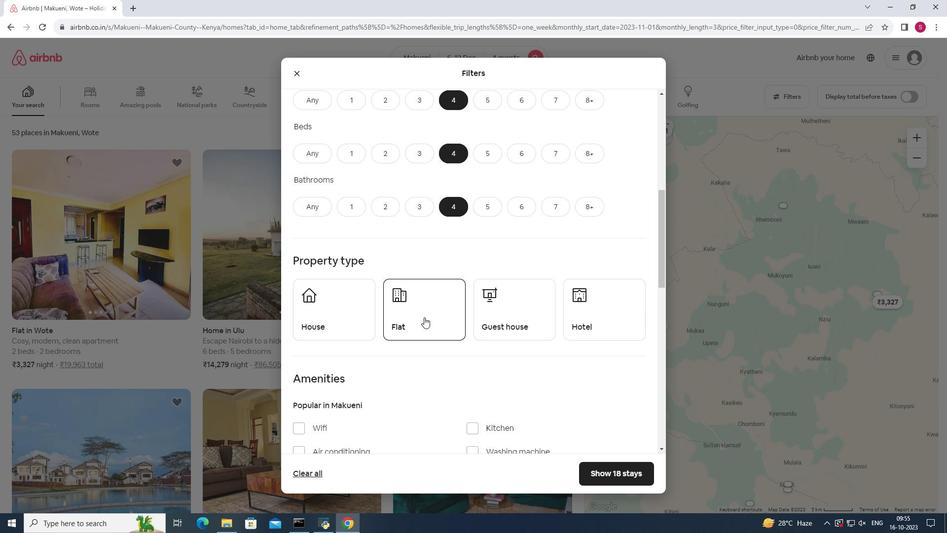 
Action: Mouse pressed left at (424, 317)
Screenshot: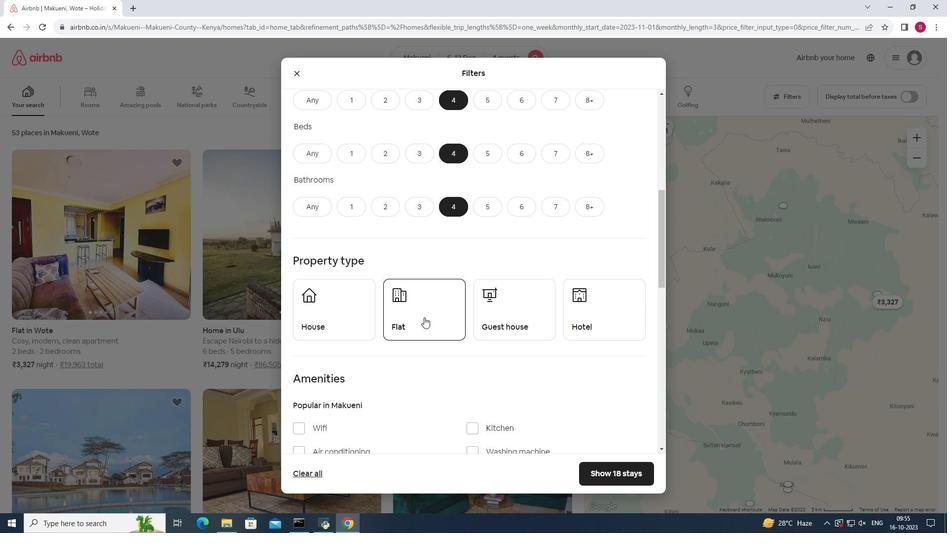 
Action: Mouse moved to (427, 317)
Screenshot: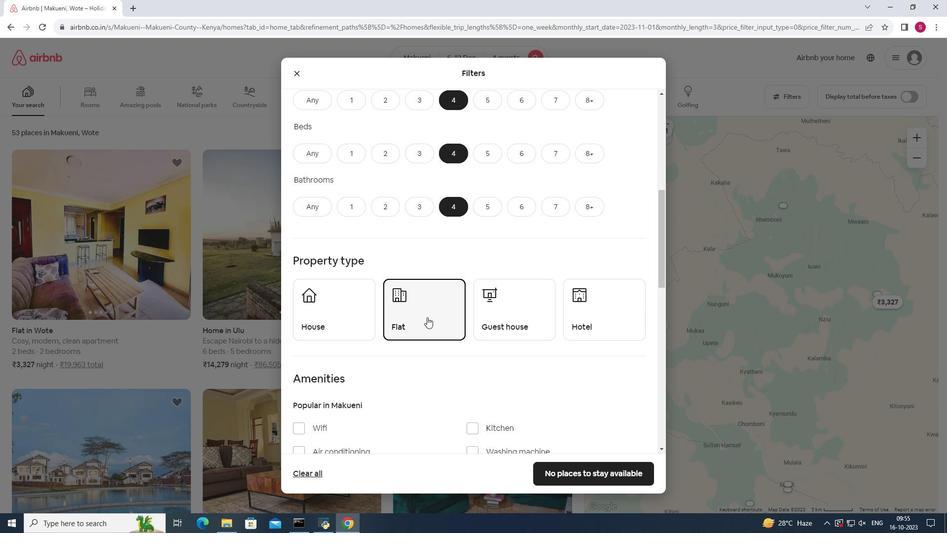 
Action: Mouse scrolled (427, 316) with delta (0, 0)
Screenshot: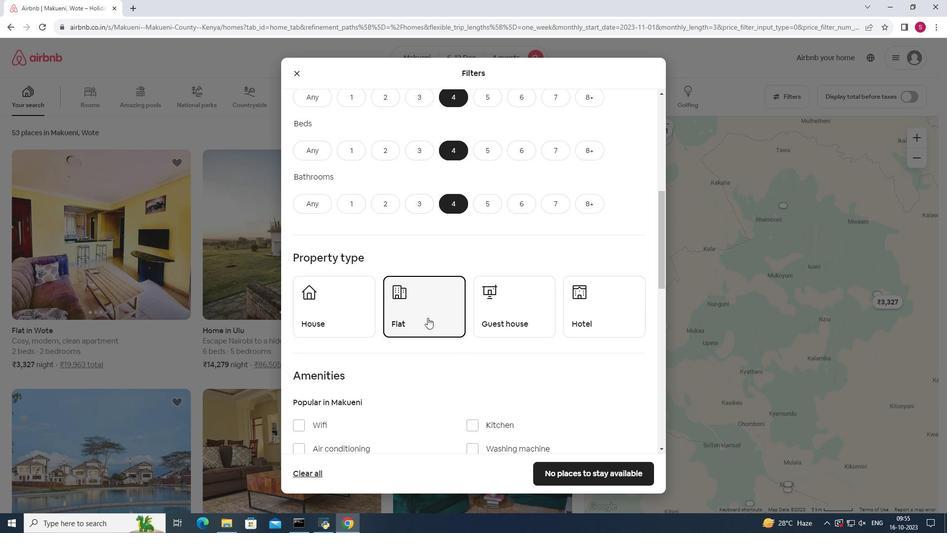 
Action: Mouse moved to (428, 317)
Screenshot: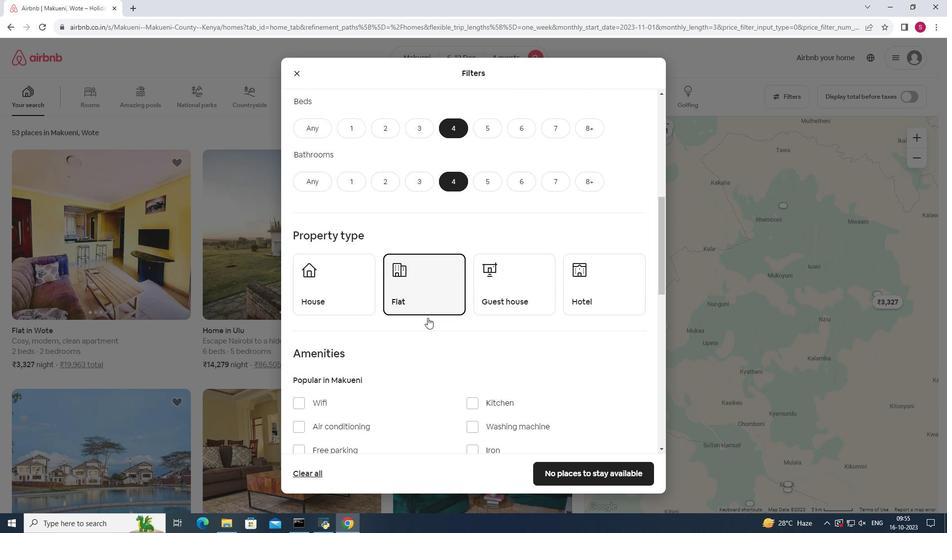 
Action: Mouse scrolled (428, 317) with delta (0, 0)
Screenshot: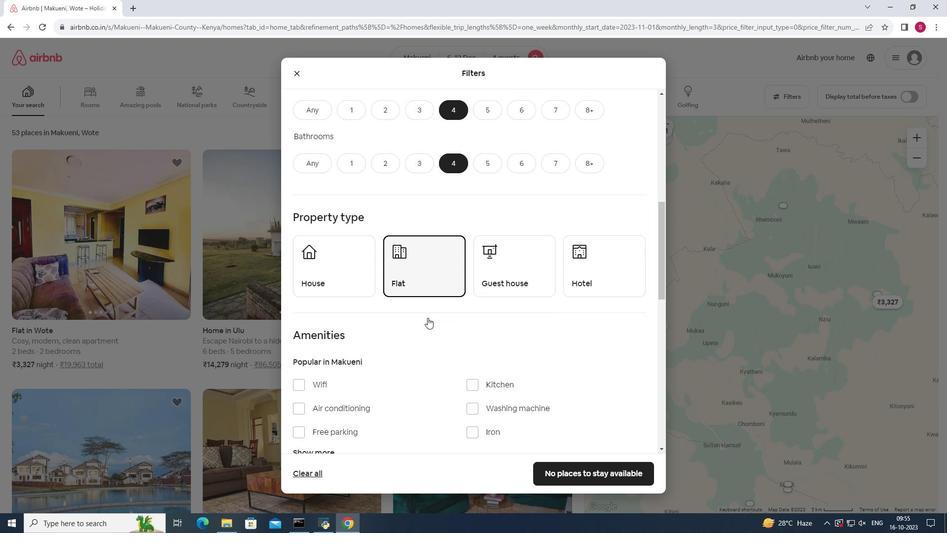 
Action: Mouse moved to (300, 331)
Screenshot: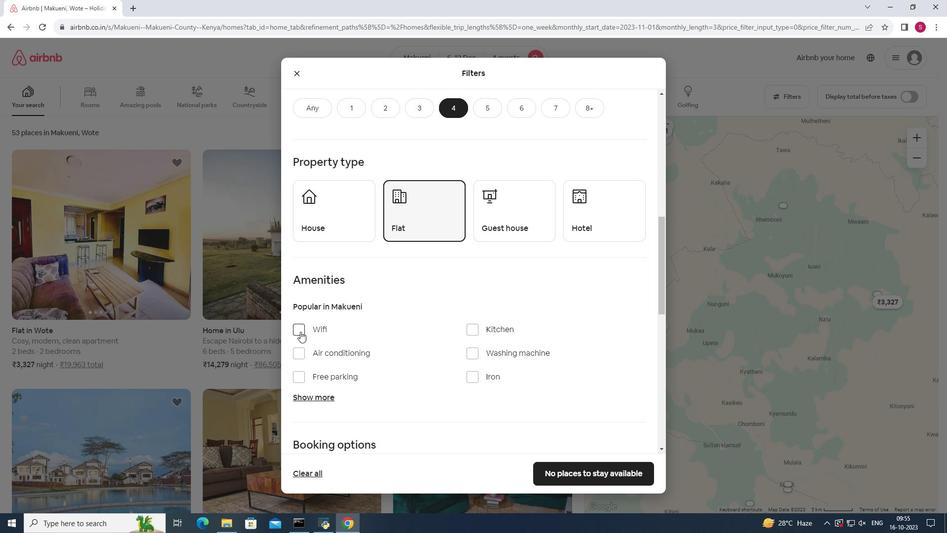 
Action: Mouse pressed left at (300, 331)
Screenshot: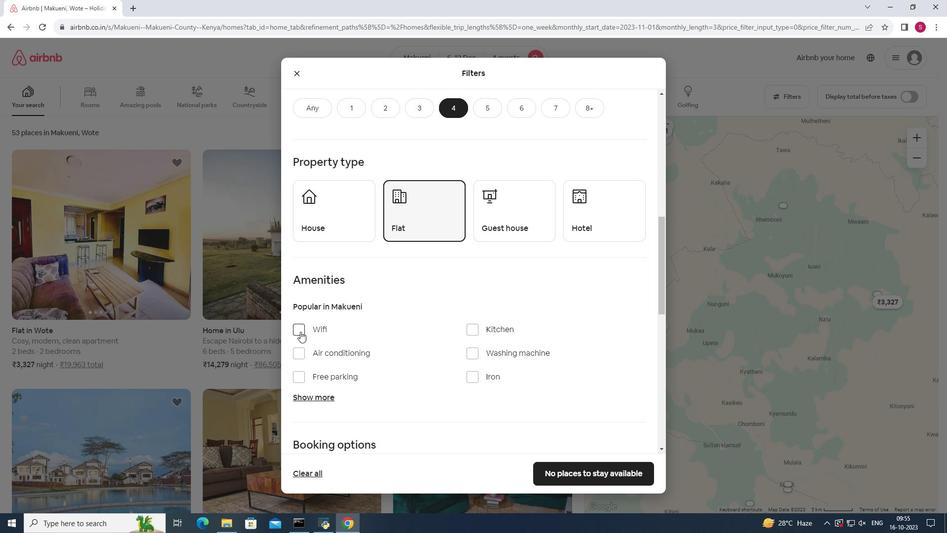 
Action: Mouse moved to (410, 323)
Screenshot: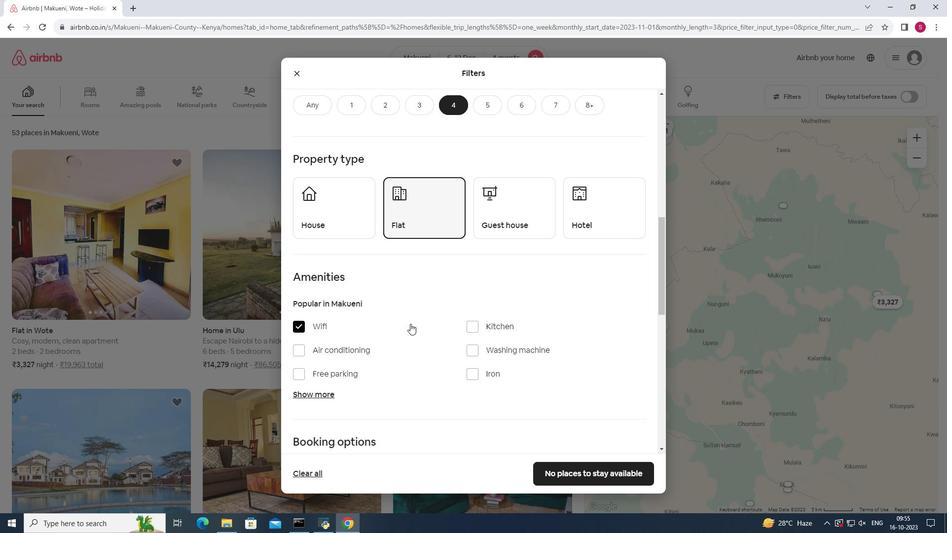 
Action: Mouse scrolled (410, 322) with delta (0, 0)
Screenshot: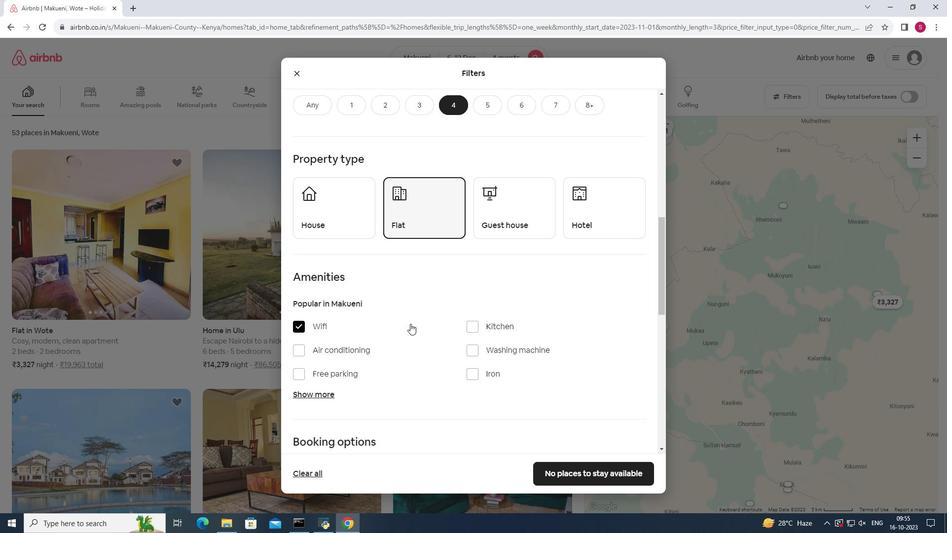
Action: Mouse moved to (411, 324)
Screenshot: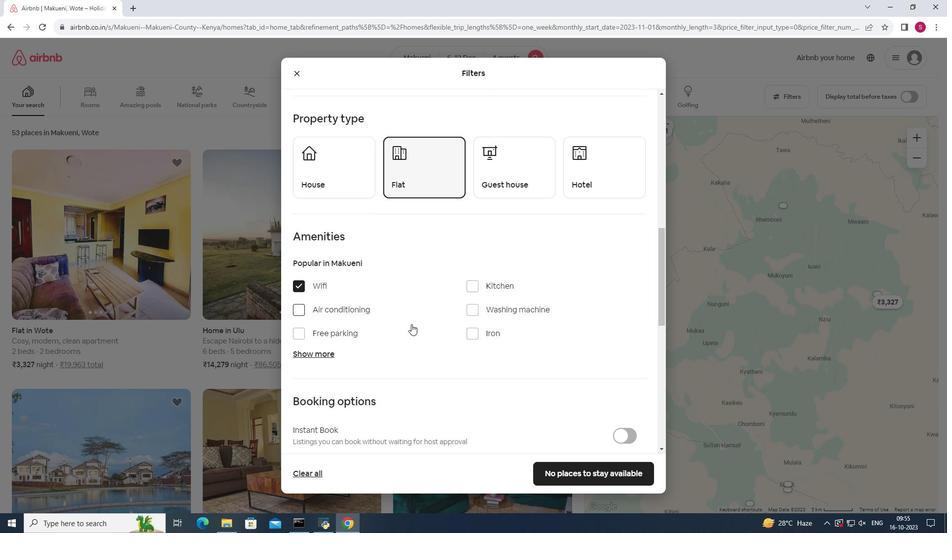 
Action: Mouse scrolled (411, 323) with delta (0, 0)
Screenshot: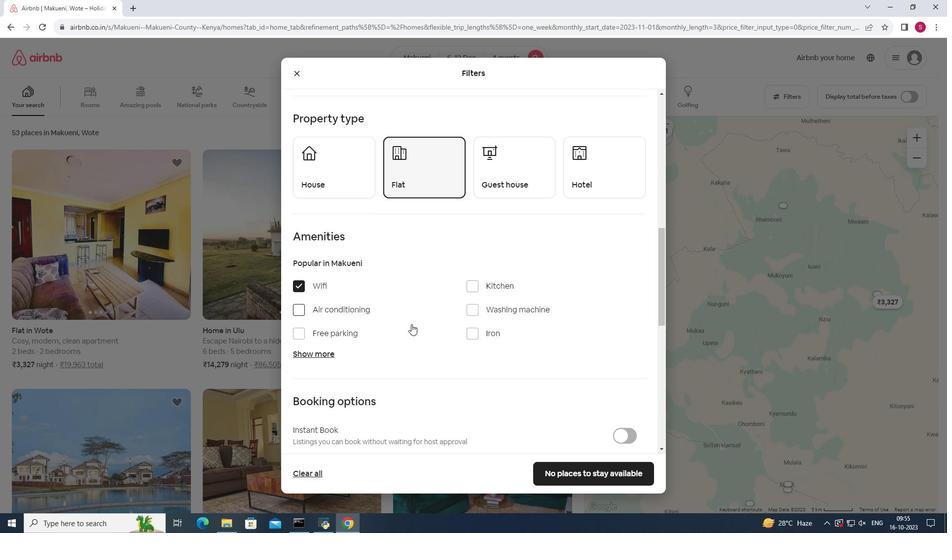 
Action: Mouse moved to (322, 296)
Screenshot: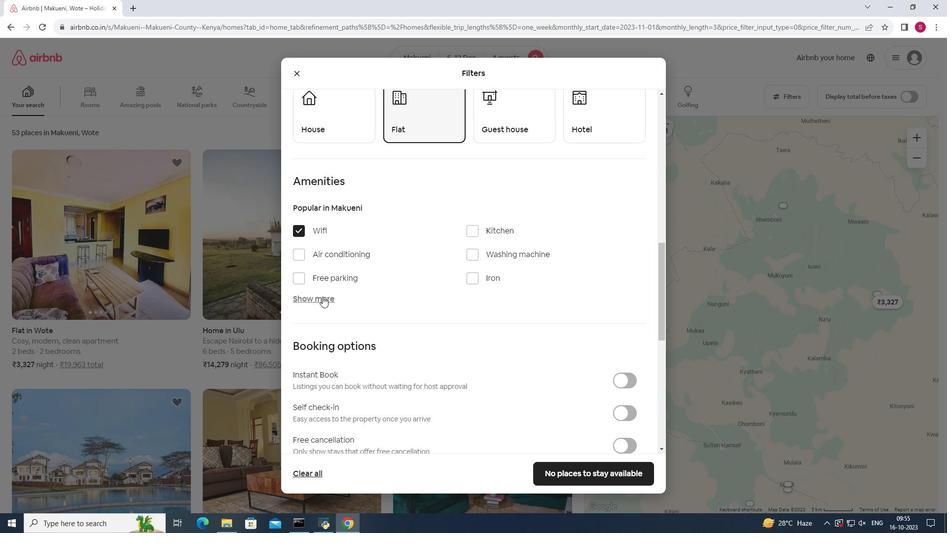 
Action: Mouse pressed left at (322, 296)
Screenshot: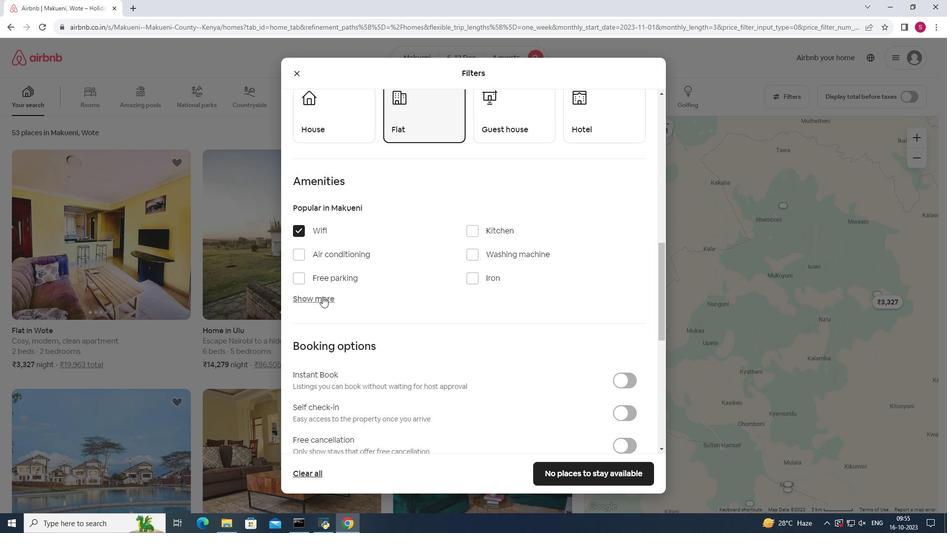 
Action: Mouse moved to (472, 355)
Screenshot: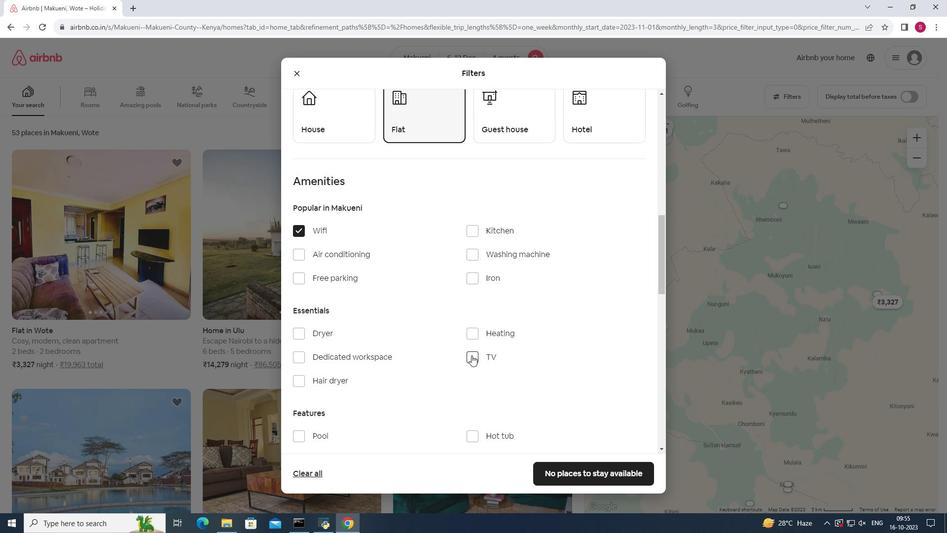 
Action: Mouse pressed left at (472, 355)
Screenshot: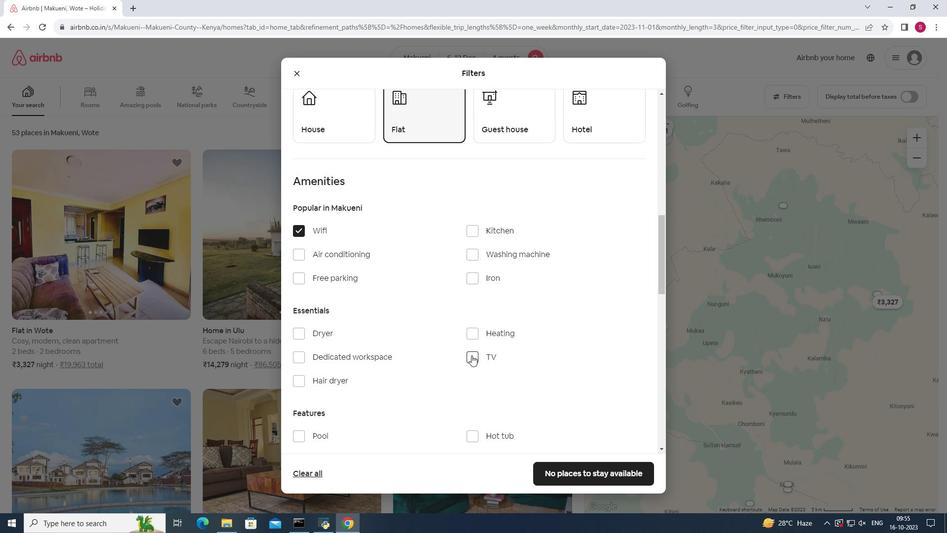 
Action: Mouse moved to (293, 278)
Screenshot: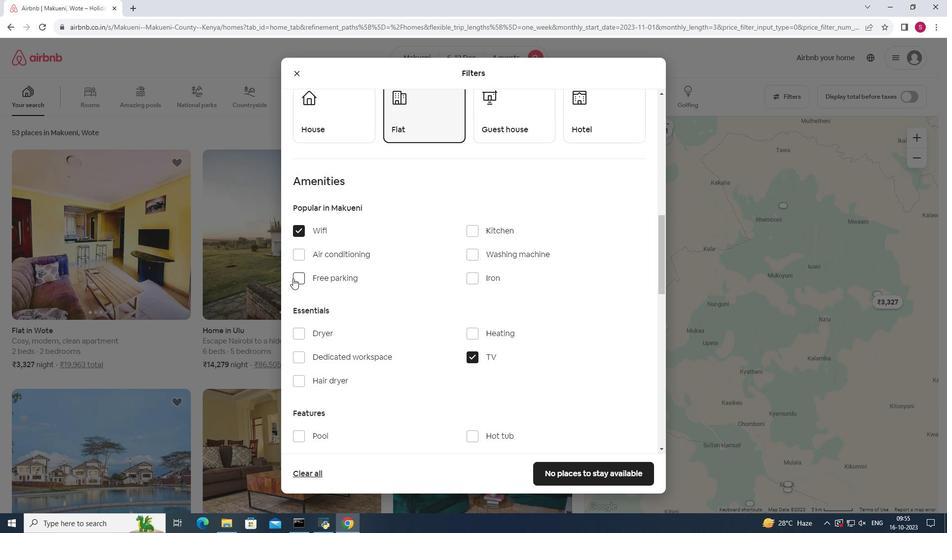
Action: Mouse pressed left at (293, 278)
Screenshot: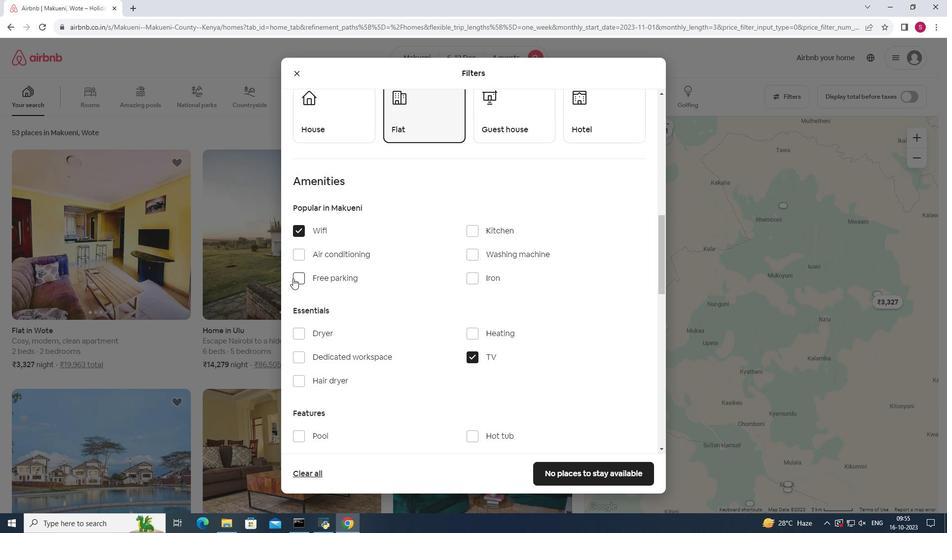 
Action: Mouse moved to (386, 322)
Screenshot: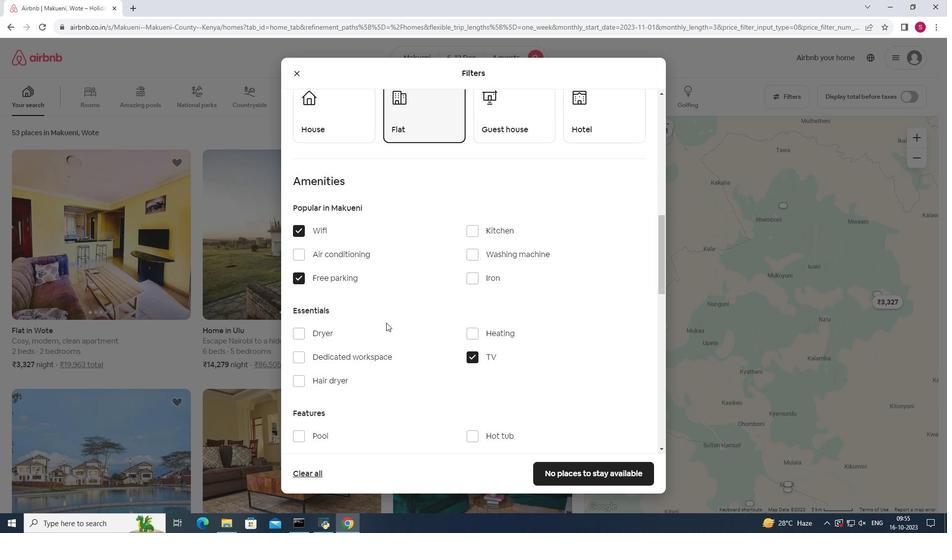 
Action: Mouse scrolled (386, 322) with delta (0, 0)
Screenshot: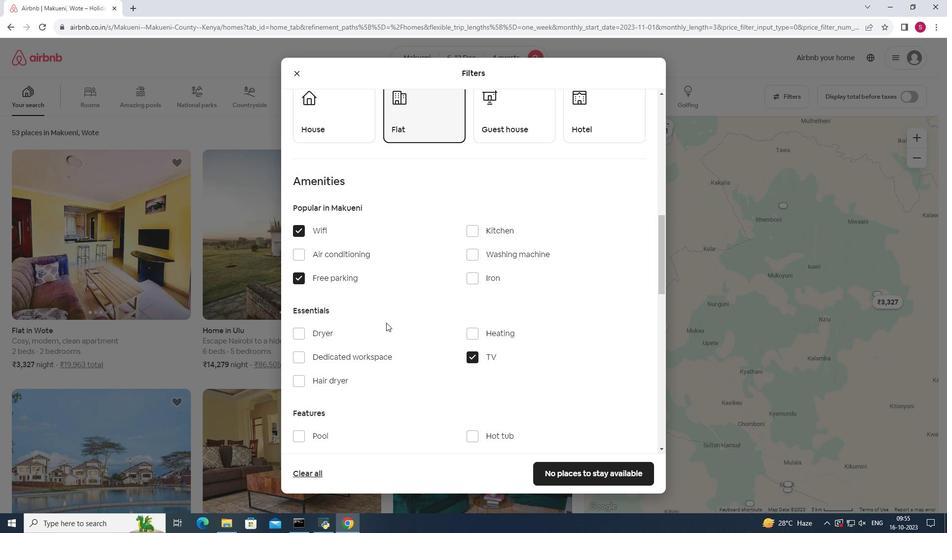 
Action: Mouse scrolled (386, 322) with delta (0, 0)
Screenshot: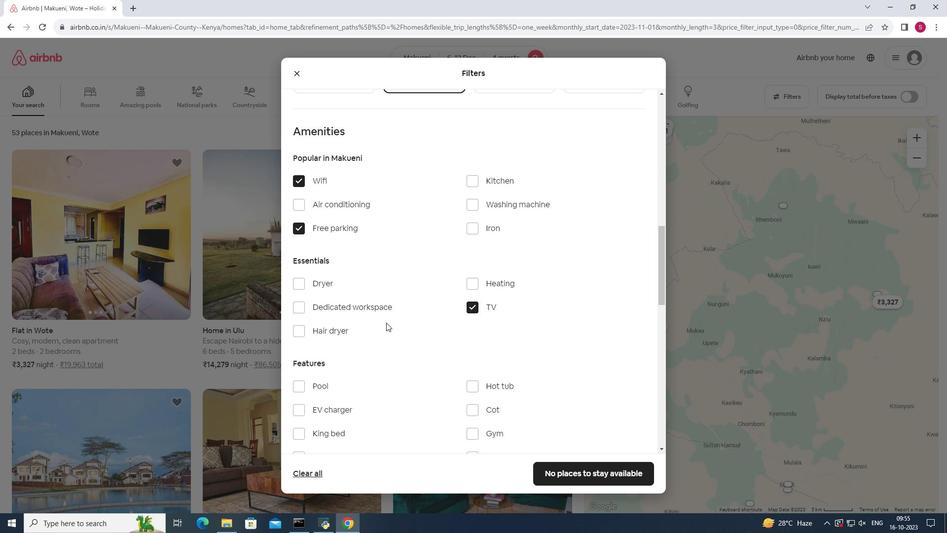 
Action: Mouse scrolled (386, 322) with delta (0, 0)
Screenshot: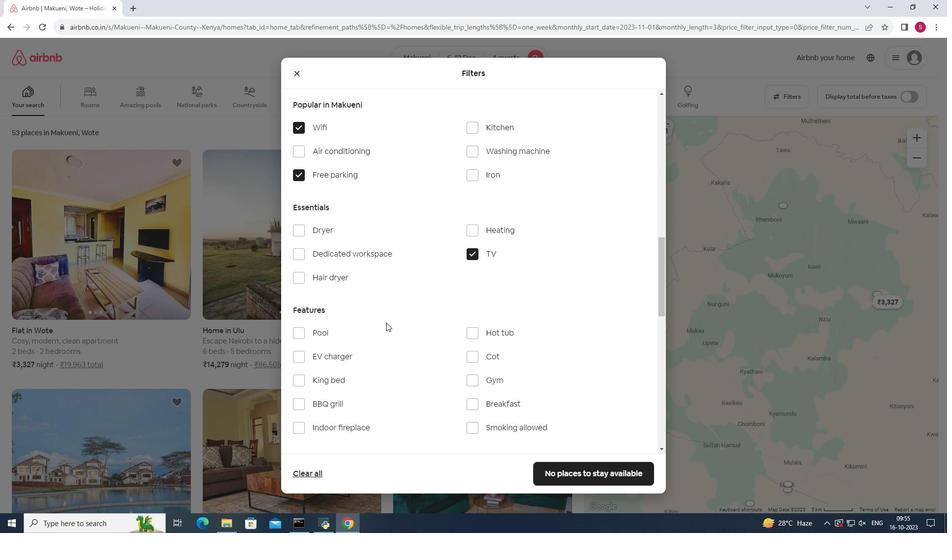 
Action: Mouse moved to (472, 333)
Screenshot: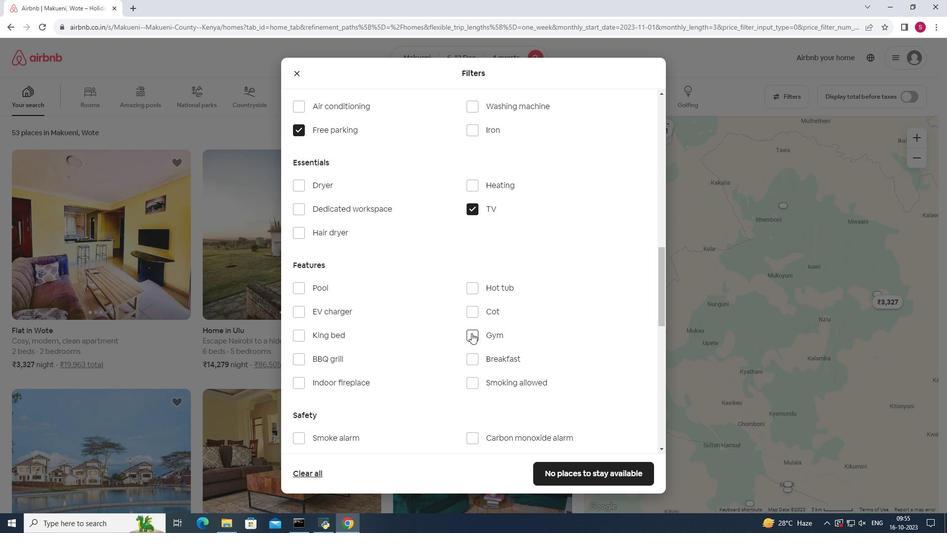 
Action: Mouse pressed left at (472, 333)
Screenshot: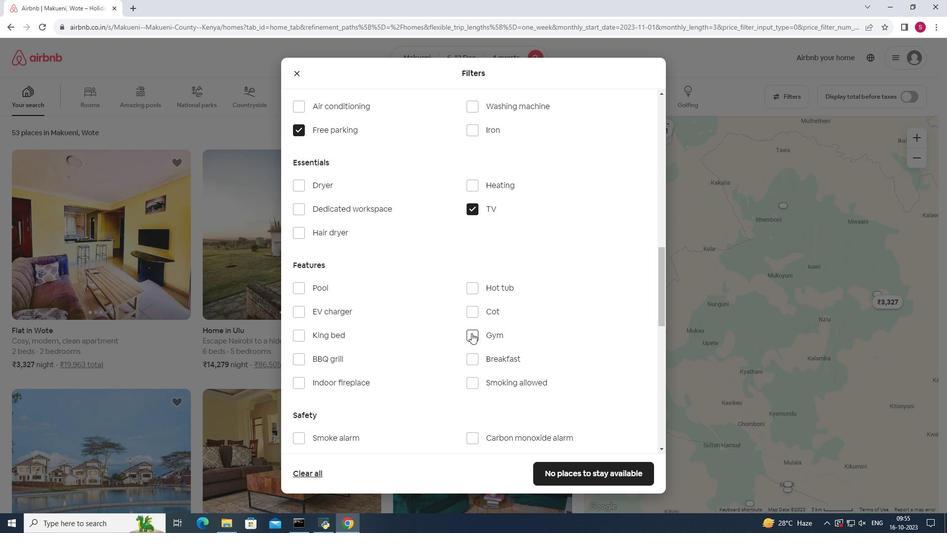 
Action: Mouse moved to (472, 358)
Screenshot: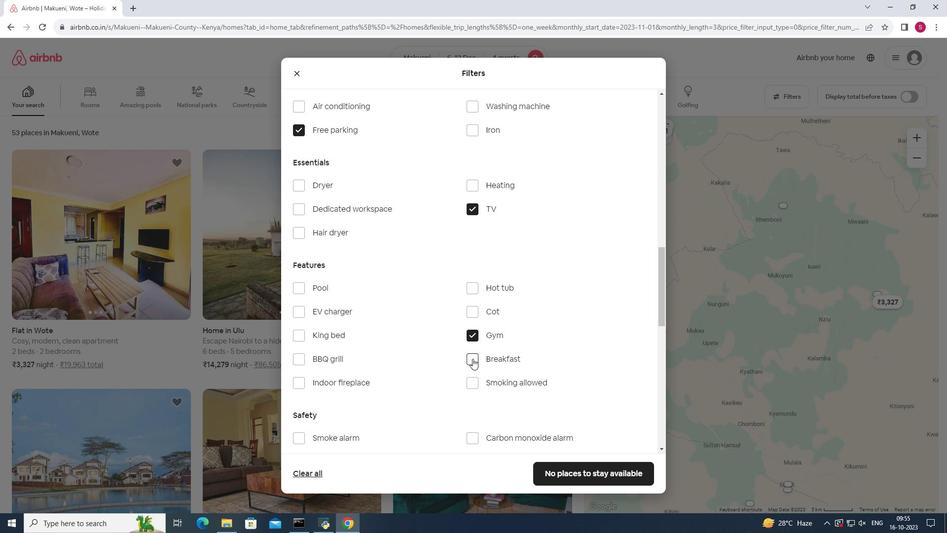 
Action: Mouse pressed left at (472, 358)
Screenshot: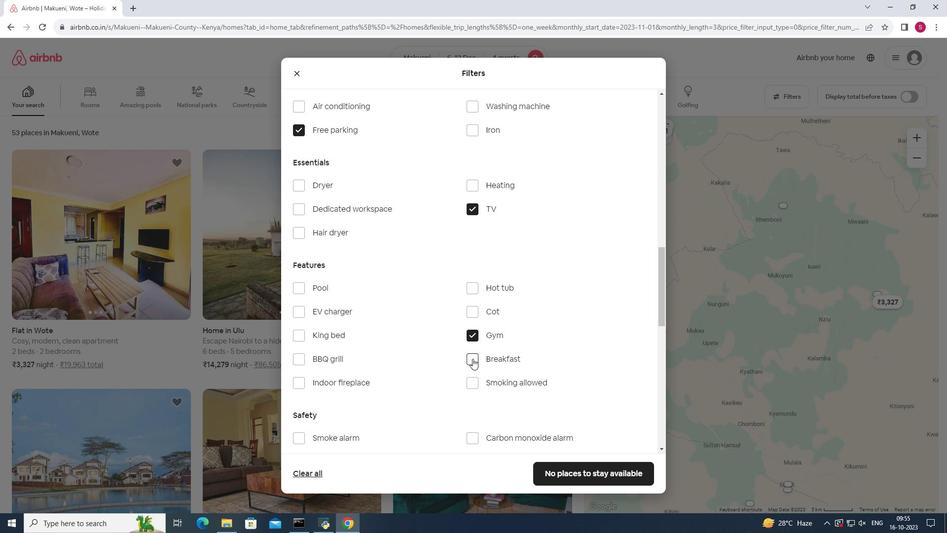 
Action: Mouse moved to (580, 480)
Screenshot: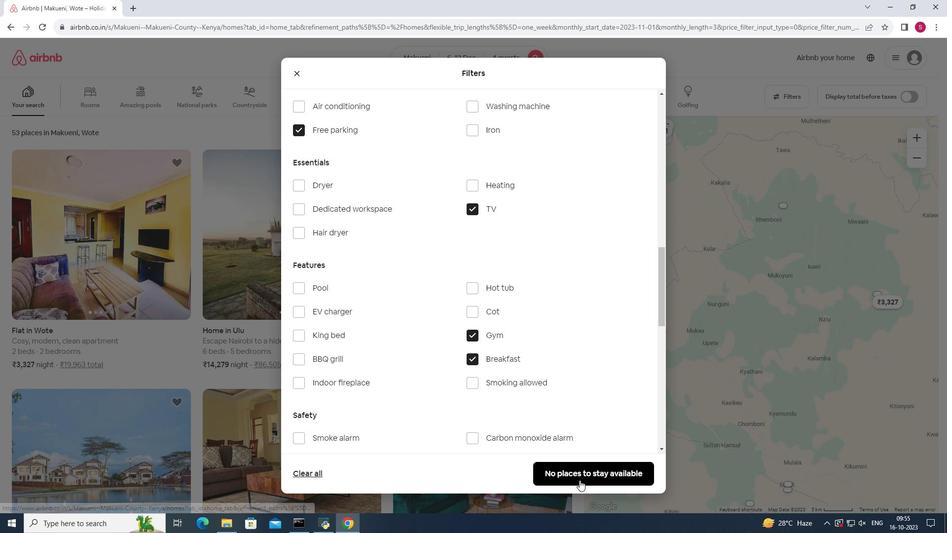 
Action: Mouse pressed left at (580, 480)
Screenshot: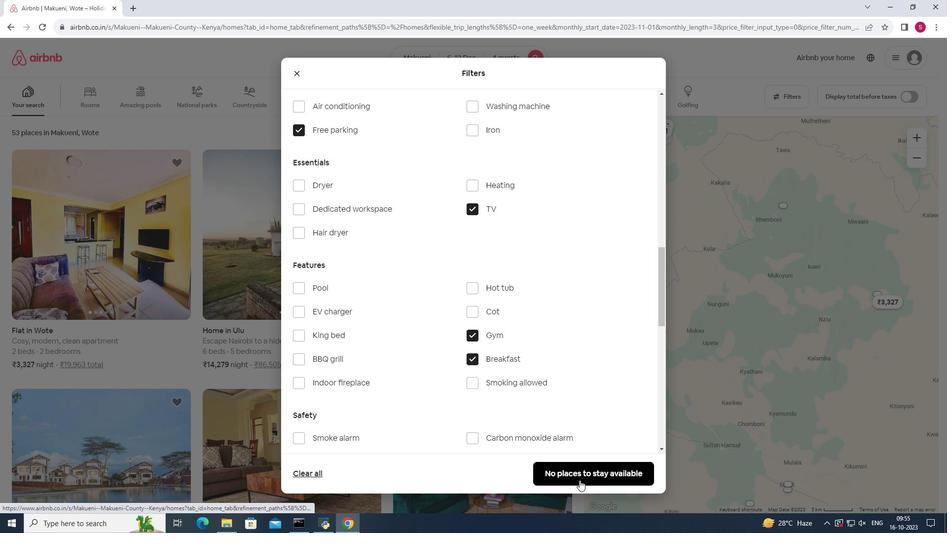 
Action: Mouse moved to (507, 379)
Screenshot: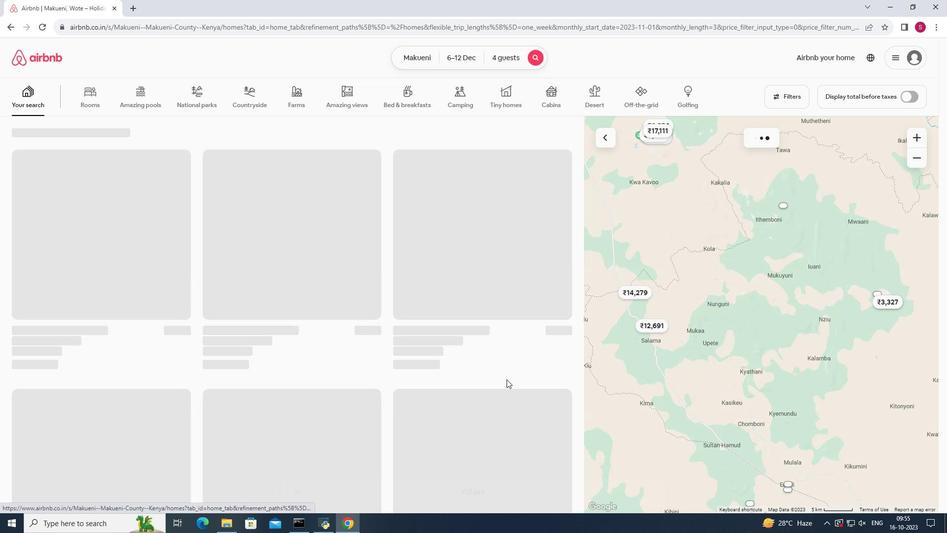 
